 Task: Create a task  Upgrade and migrate company inventory management to a cloud-based solution , assign it to team member softage.4@softage.net in the project AgileQuest and update the status of the task to  On Track  , set the priority of the task to Low
Action: Mouse moved to (73, 54)
Screenshot: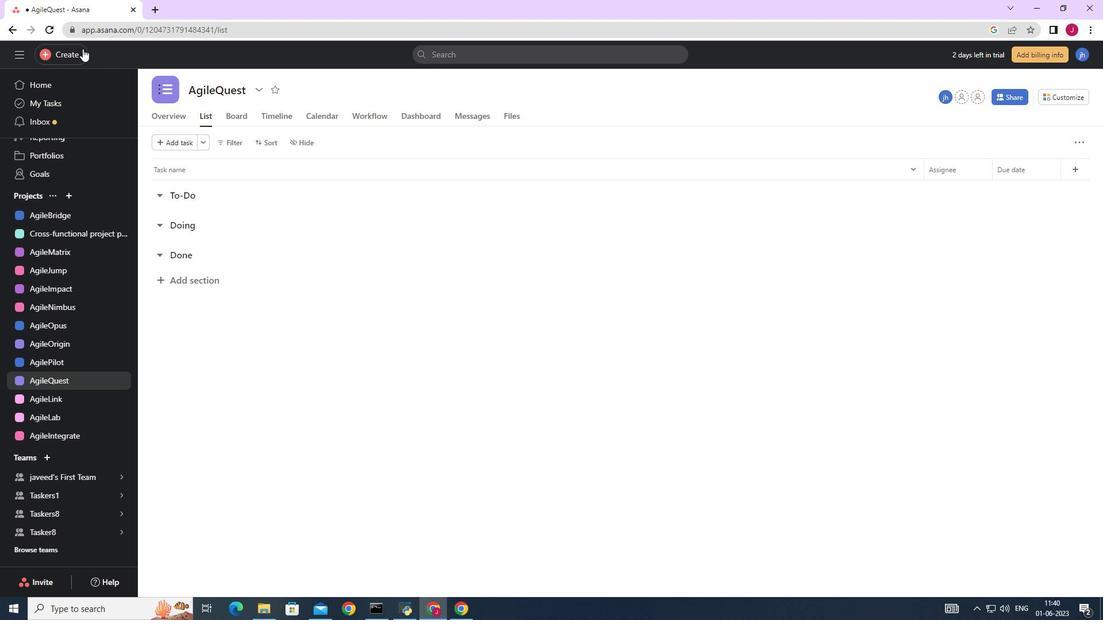 
Action: Mouse pressed left at (73, 54)
Screenshot: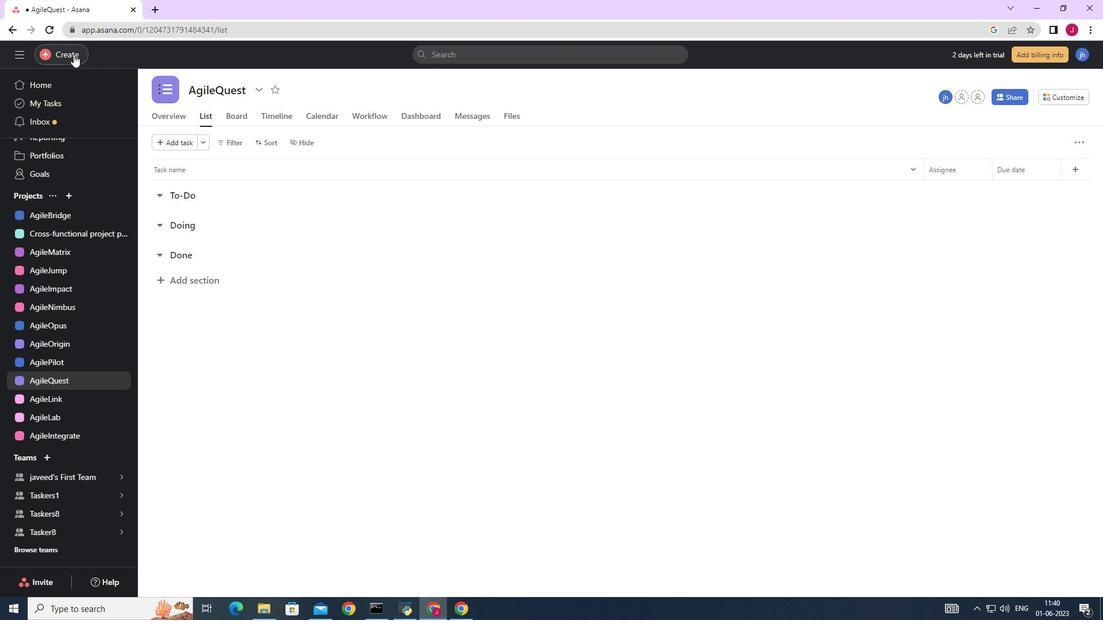 
Action: Mouse moved to (133, 57)
Screenshot: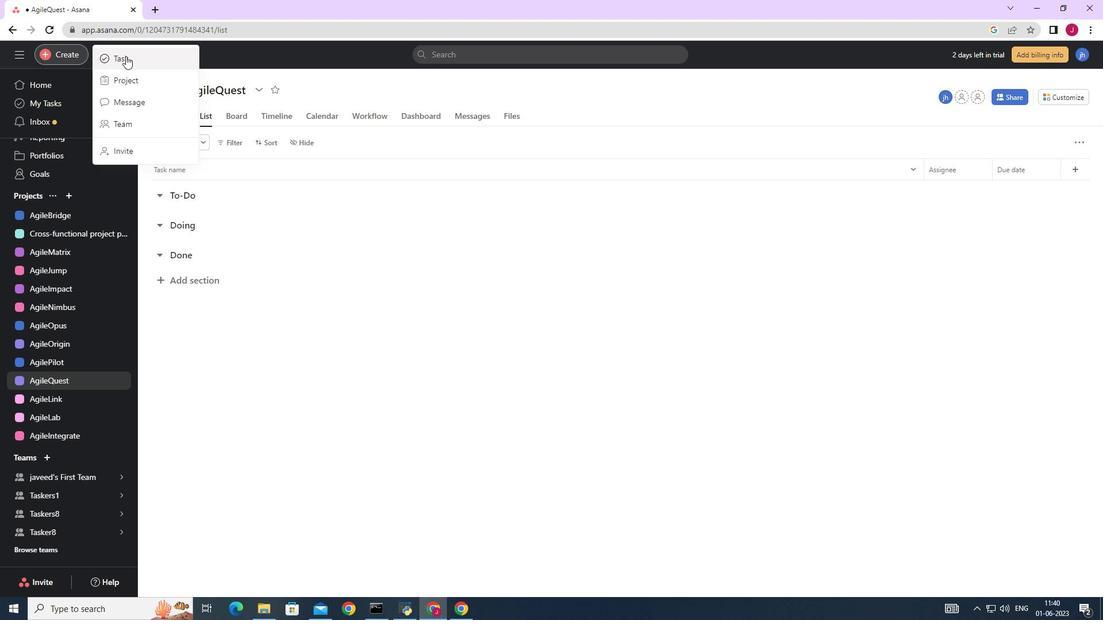 
Action: Mouse pressed left at (133, 57)
Screenshot: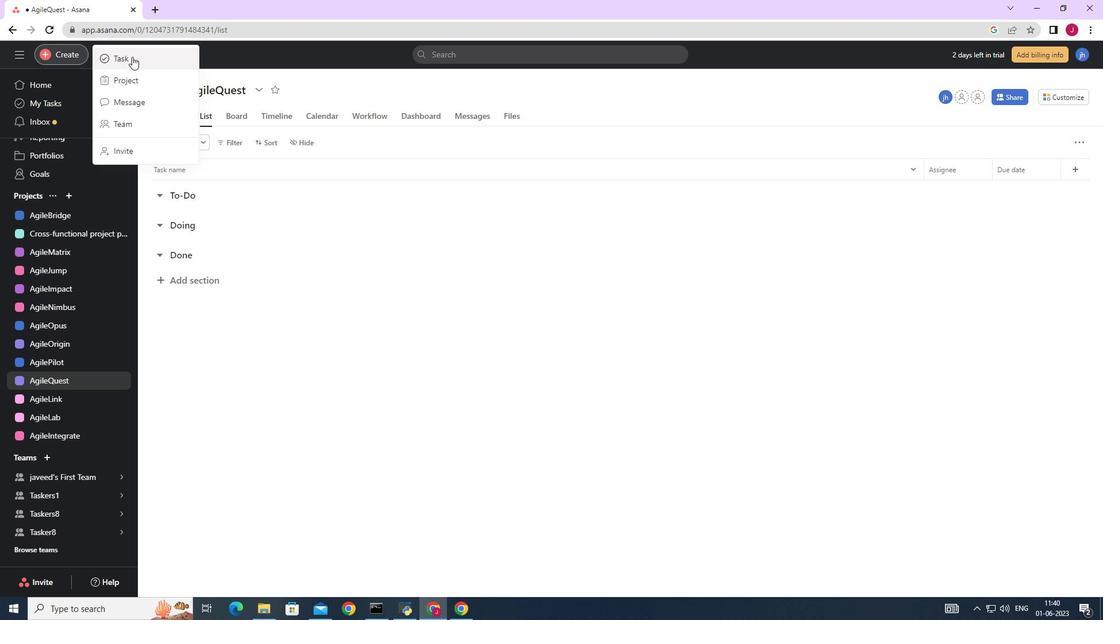
Action: Mouse moved to (897, 382)
Screenshot: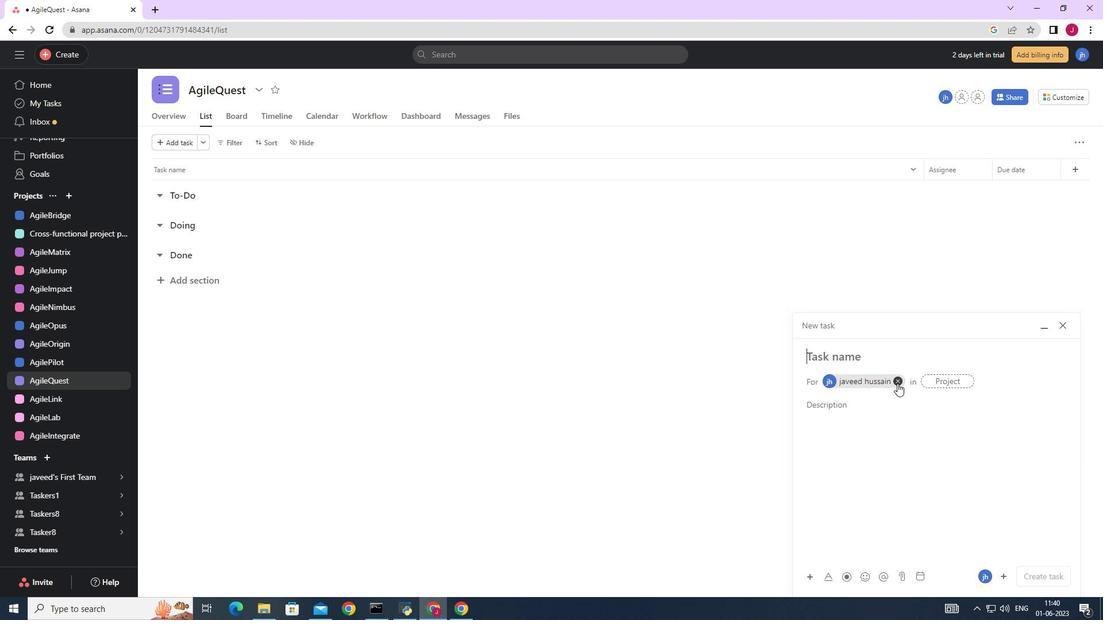
Action: Mouse pressed left at (897, 382)
Screenshot: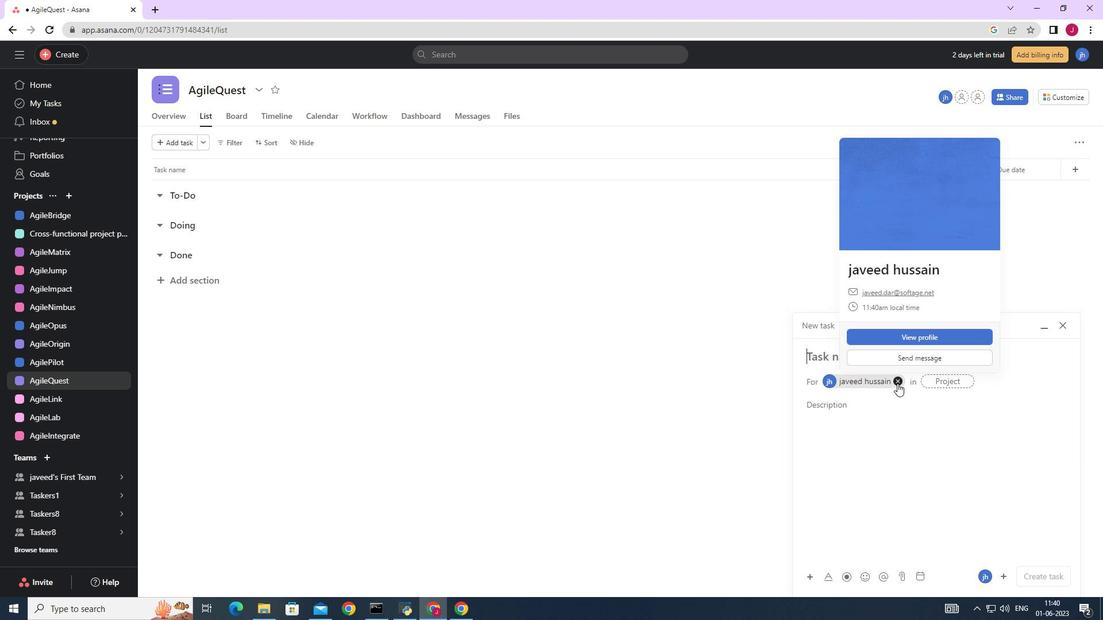 
Action: Mouse moved to (853, 357)
Screenshot: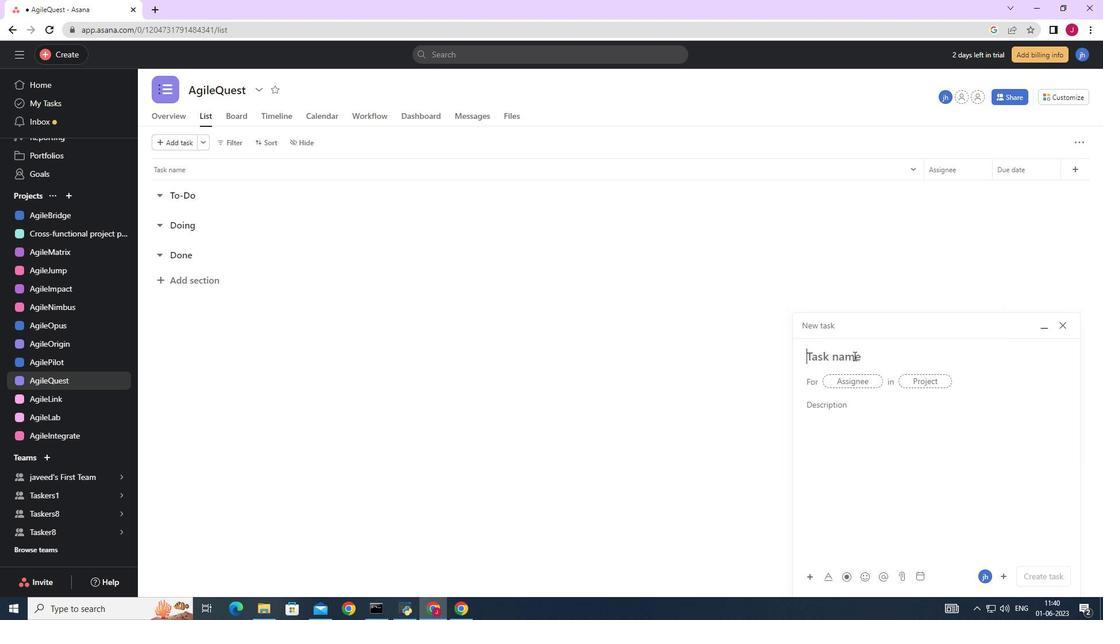
Action: Mouse pressed left at (853, 357)
Screenshot: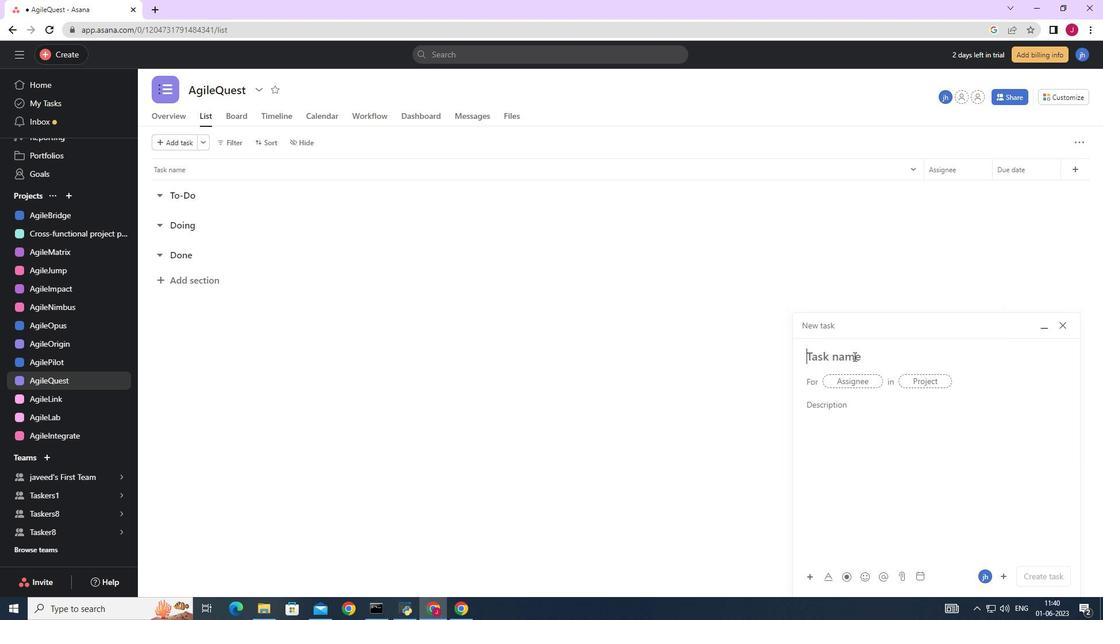 
Action: Key pressed <Key.caps_lock>U<Key.caps_lock>pgrade<Key.space>and<Key.space><Key.caps_lock>M<Key.caps_lock>igrate<Key.space>compam<Key.backspace>ny<Key.space>inventoey<Key.backspace><Key.backspace>ry<Key.space>management<Key.space>to<Key.space>a<Key.space>cloud-based<Key.space>solution
Screenshot: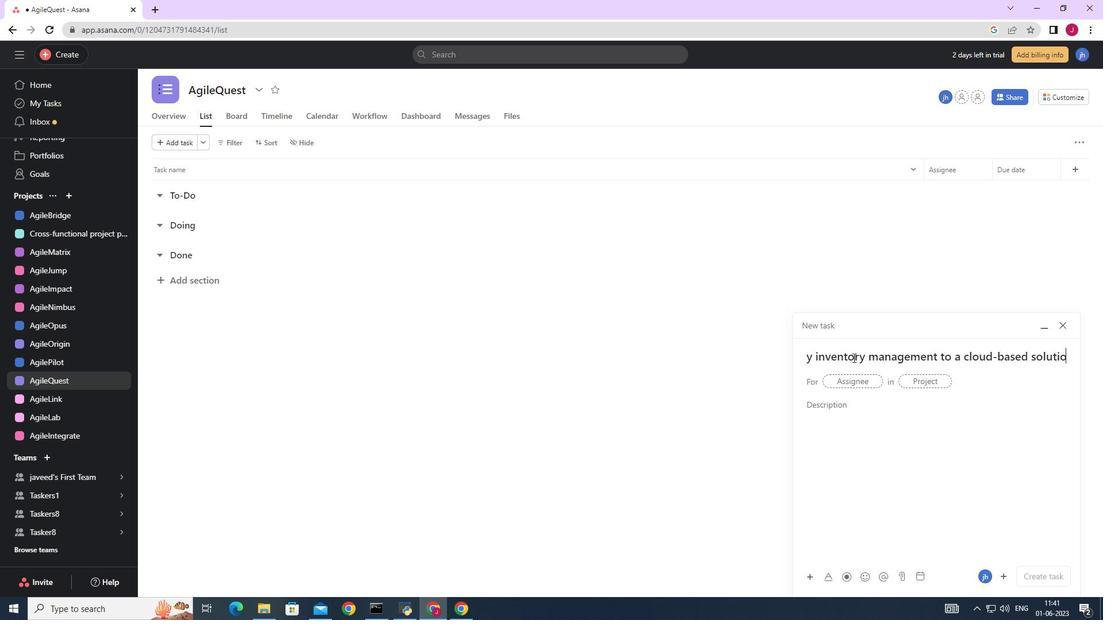 
Action: Mouse moved to (862, 382)
Screenshot: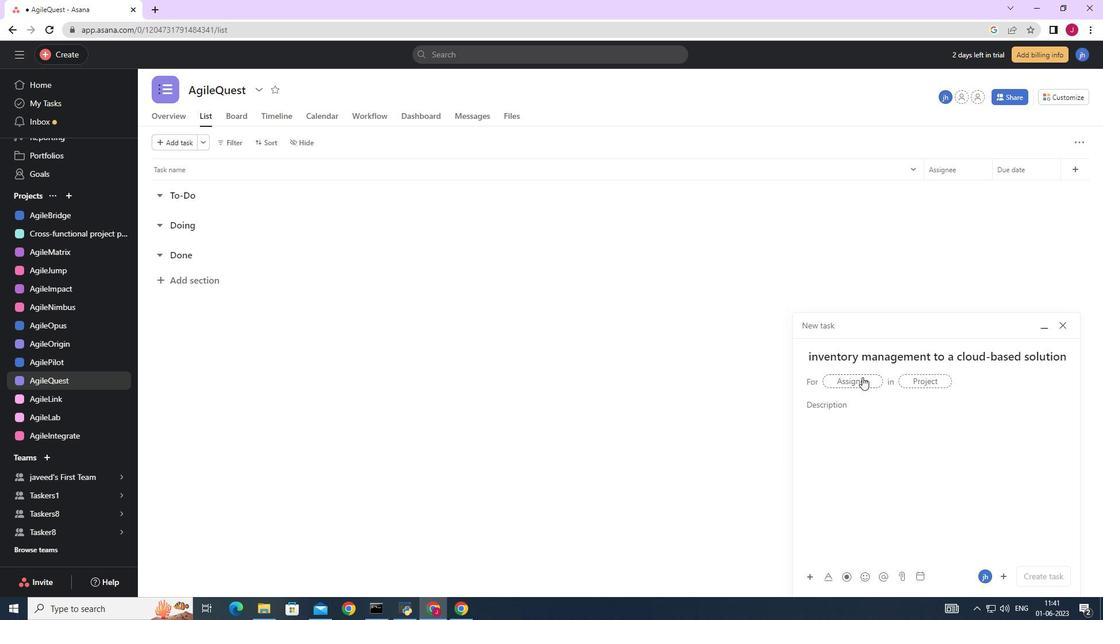 
Action: Mouse pressed left at (862, 382)
Screenshot: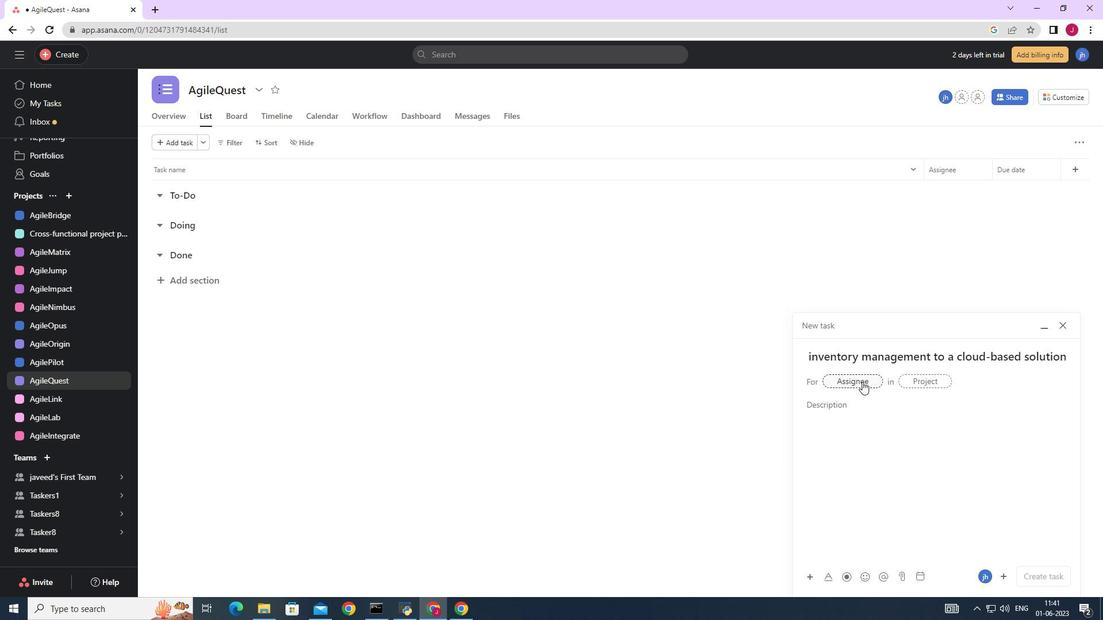 
Action: Key pressed softage.4
Screenshot: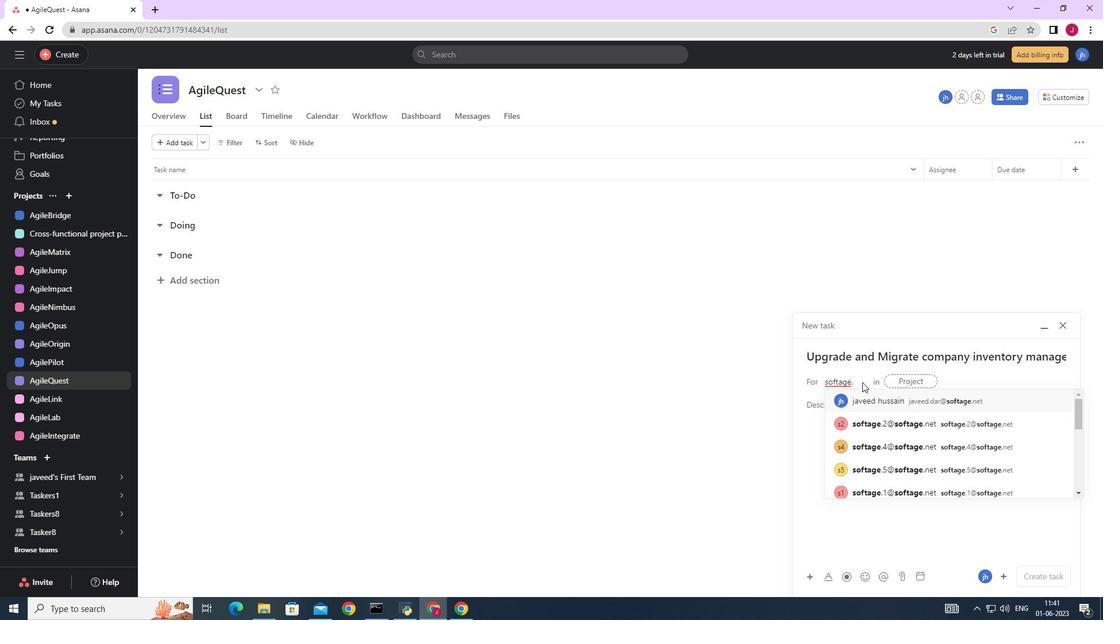 
Action: Mouse moved to (882, 400)
Screenshot: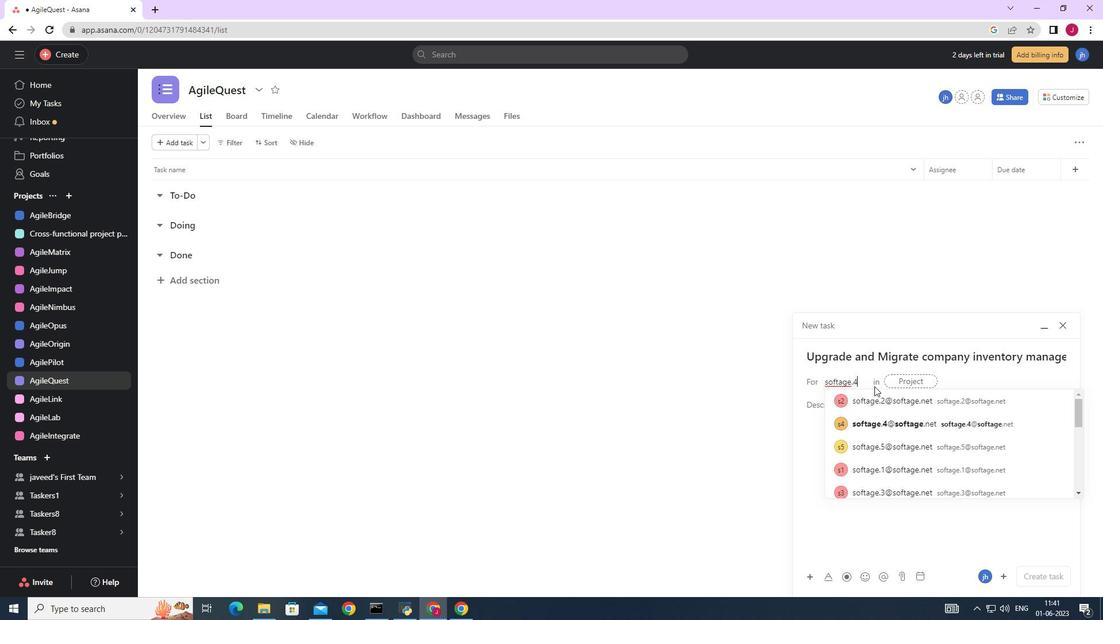 
Action: Mouse pressed left at (882, 400)
Screenshot: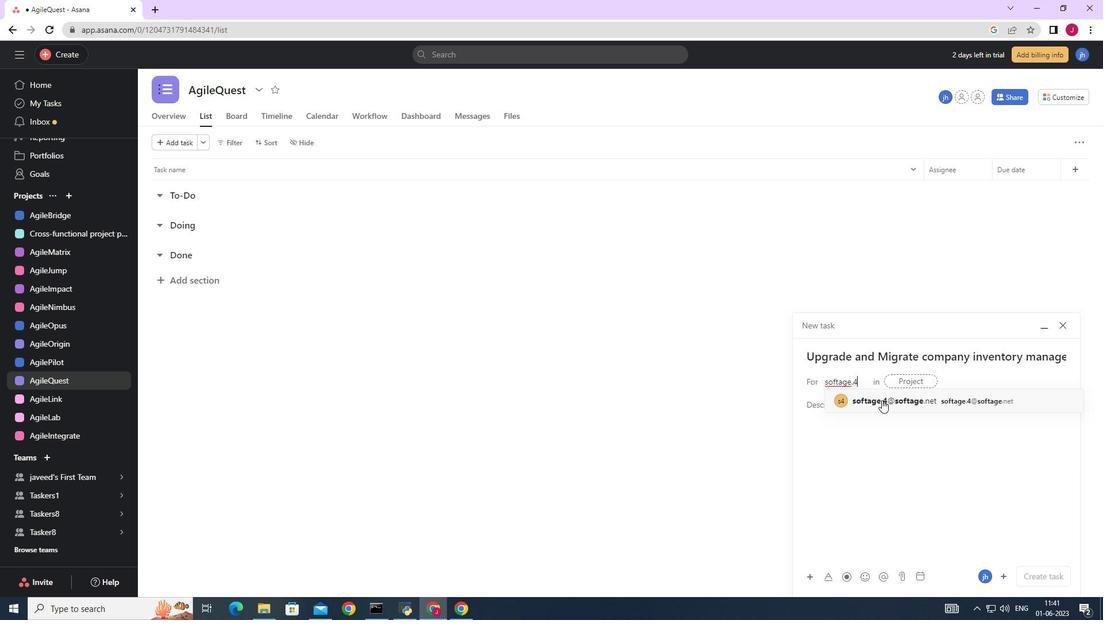 
Action: Mouse moved to (722, 401)
Screenshot: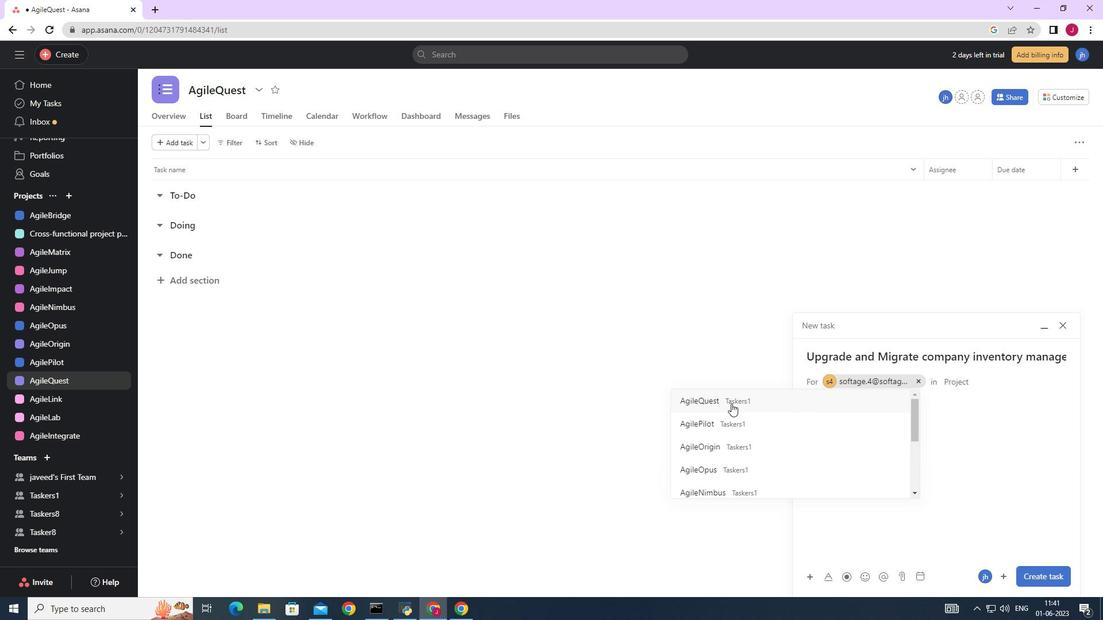 
Action: Mouse pressed left at (722, 401)
Screenshot: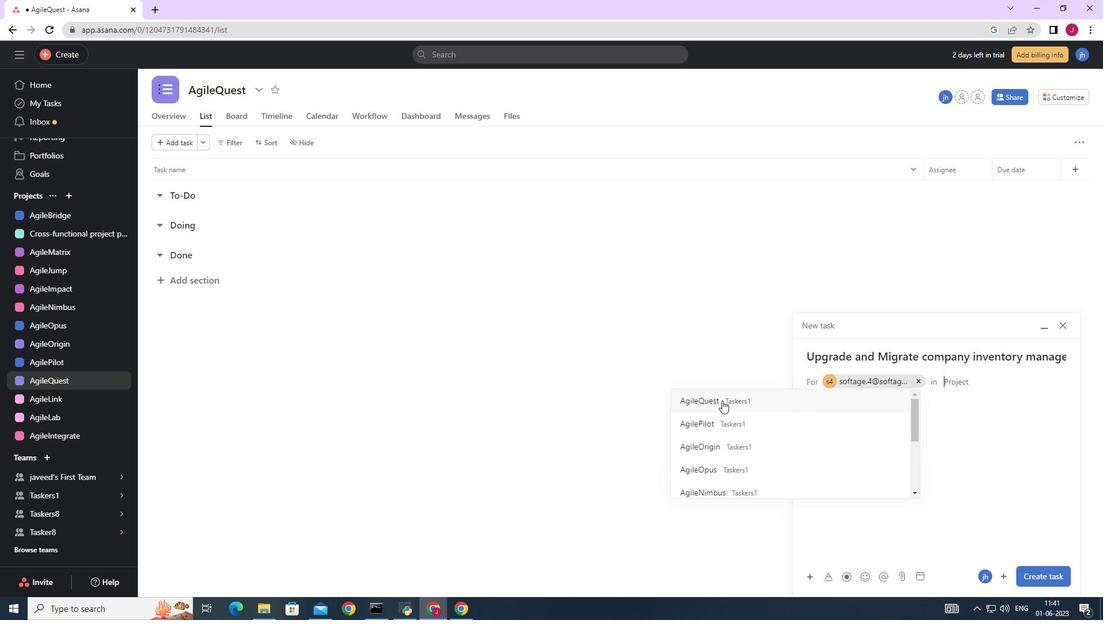 
Action: Mouse moved to (1077, 164)
Screenshot: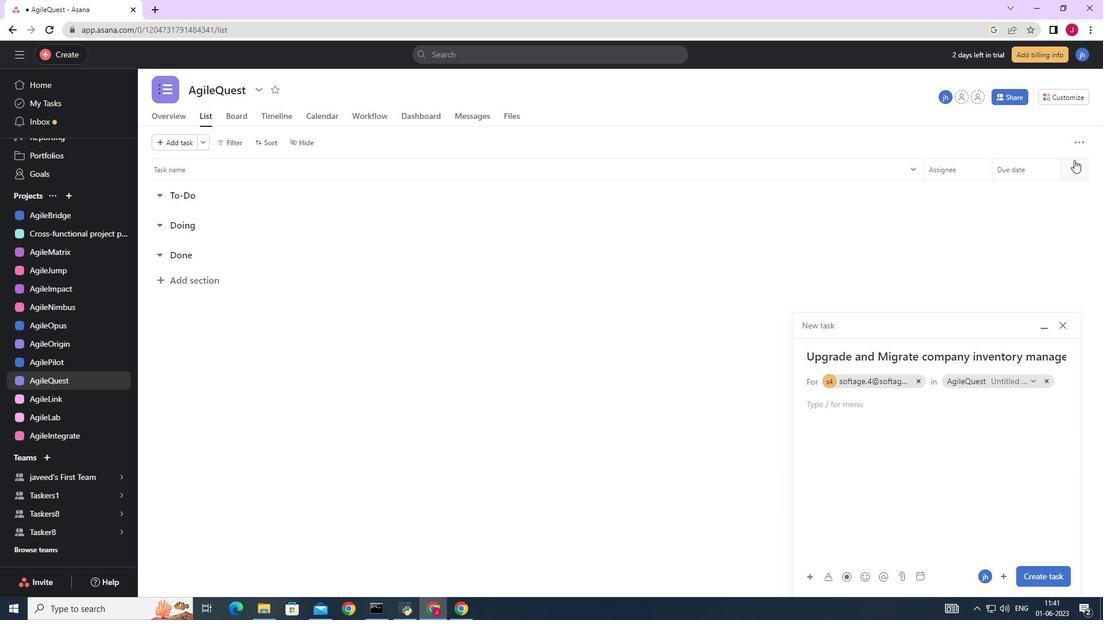 
Action: Mouse pressed left at (1077, 164)
Screenshot: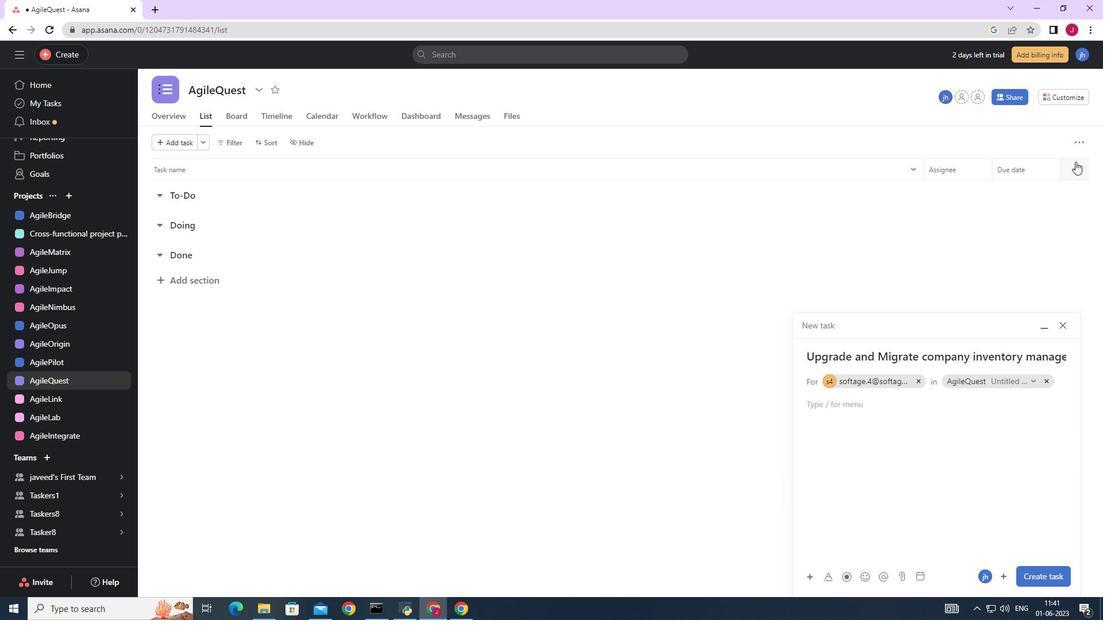 
Action: Mouse moved to (1016, 213)
Screenshot: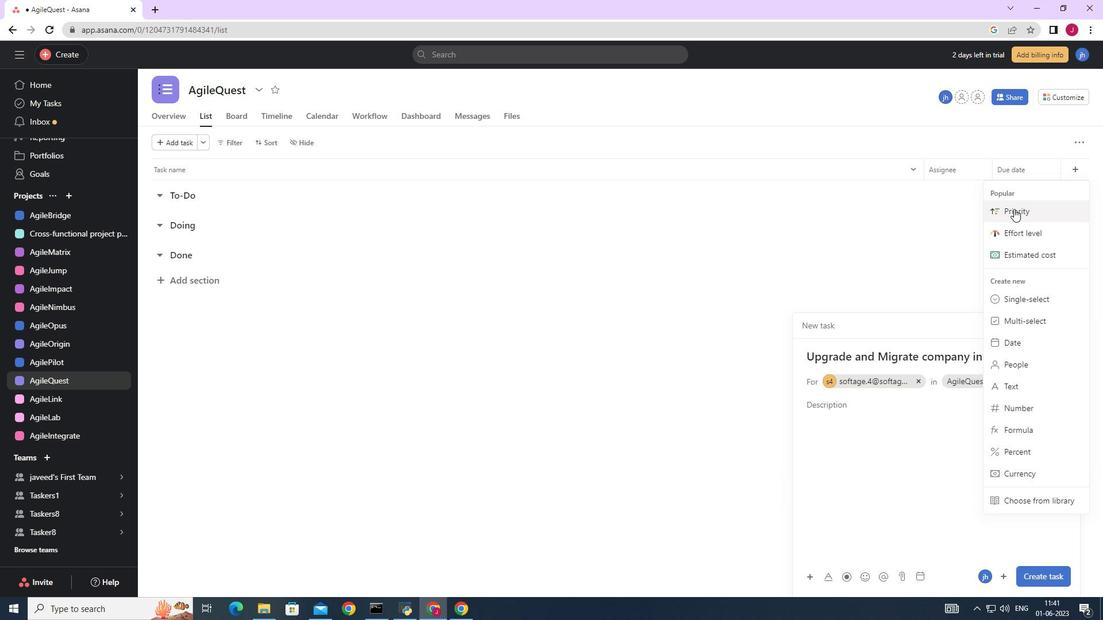 
Action: Mouse pressed left at (1016, 213)
Screenshot: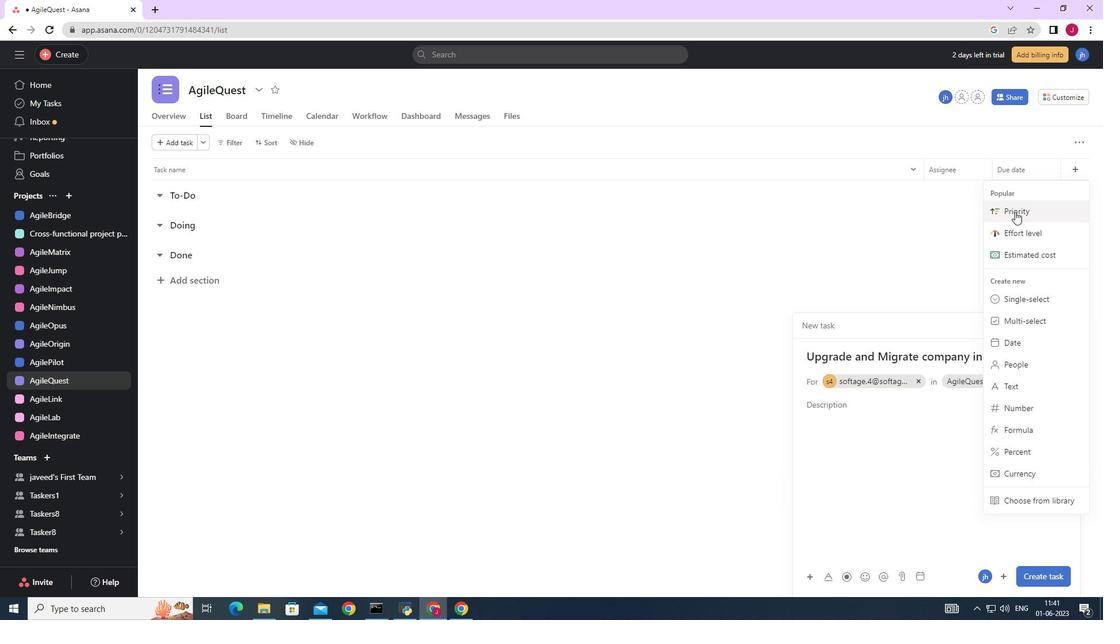 
Action: Mouse moved to (666, 383)
Screenshot: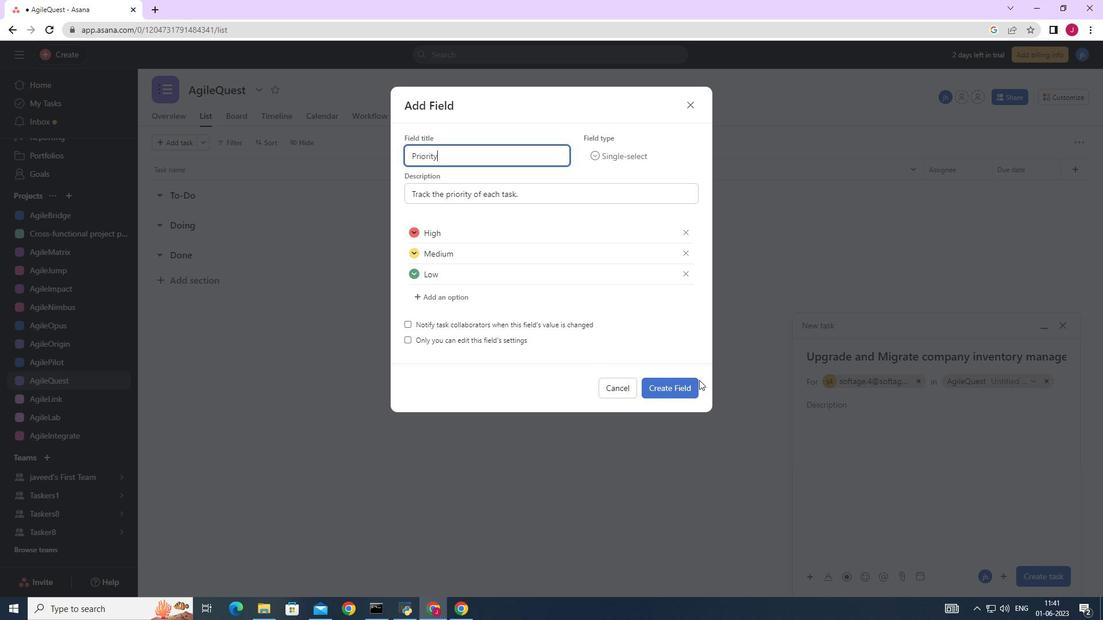 
Action: Mouse pressed left at (666, 383)
Screenshot: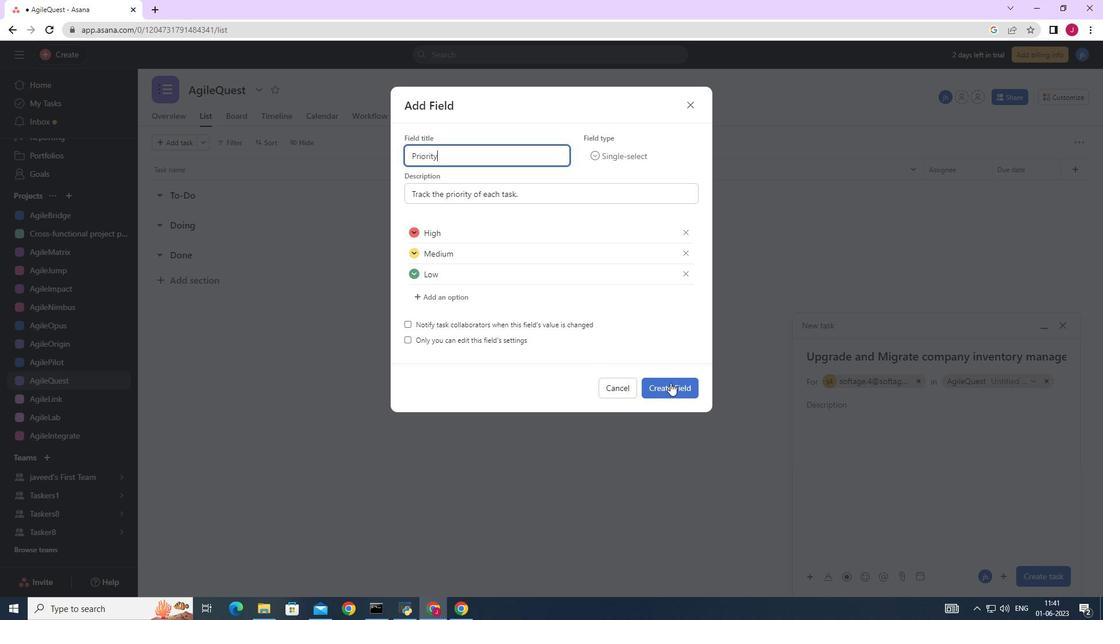 
Action: Mouse moved to (1069, 174)
Screenshot: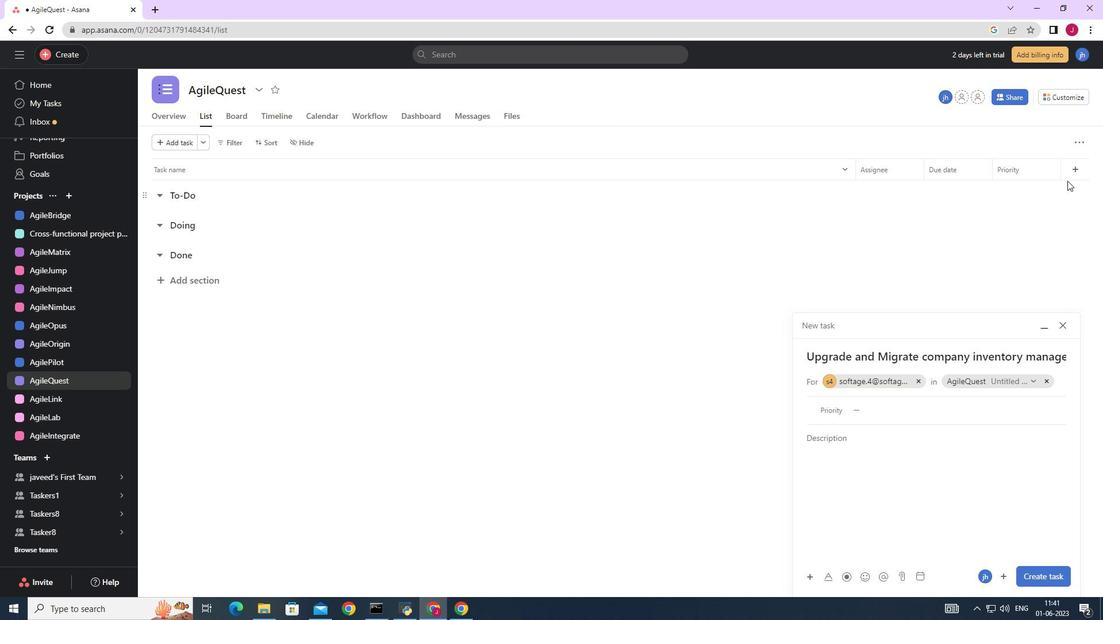
Action: Mouse pressed left at (1069, 174)
Screenshot: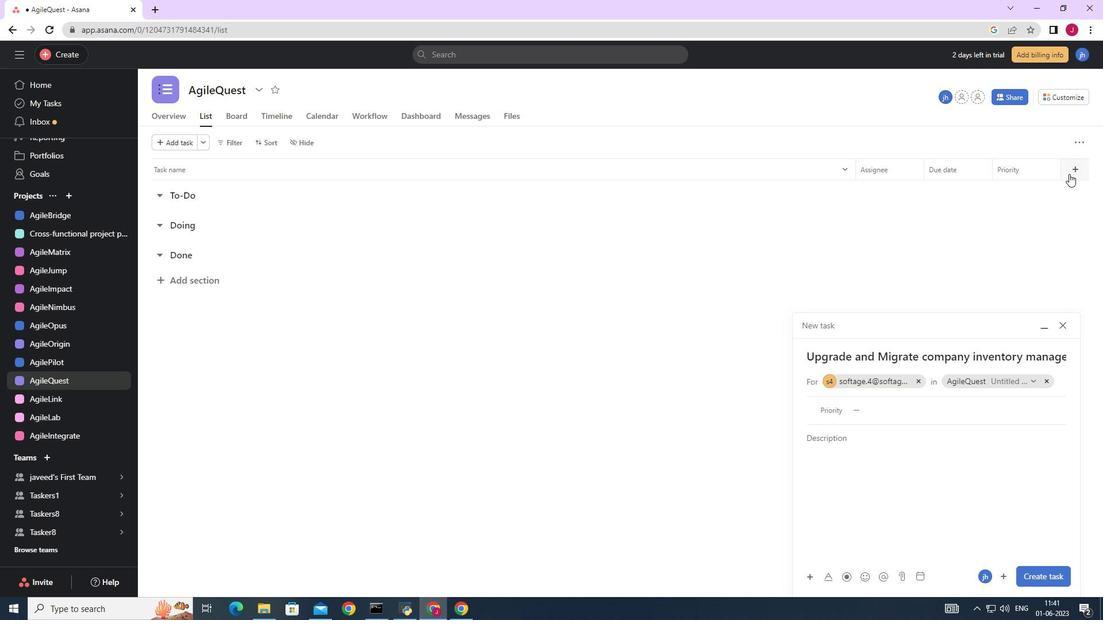 
Action: Mouse moved to (1016, 294)
Screenshot: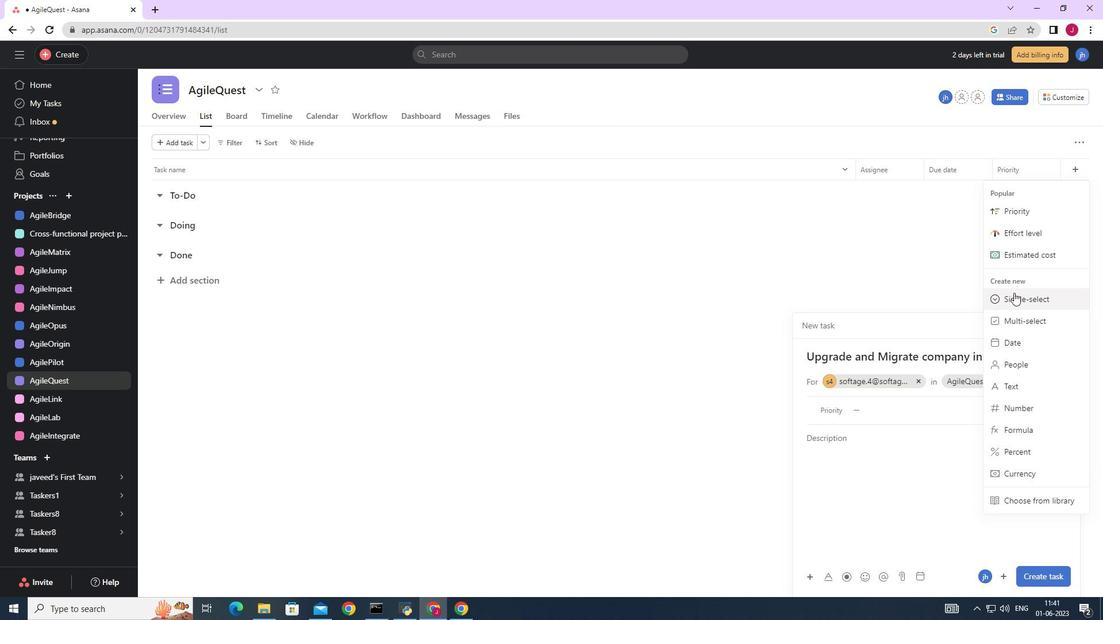 
Action: Mouse pressed left at (1016, 294)
Screenshot: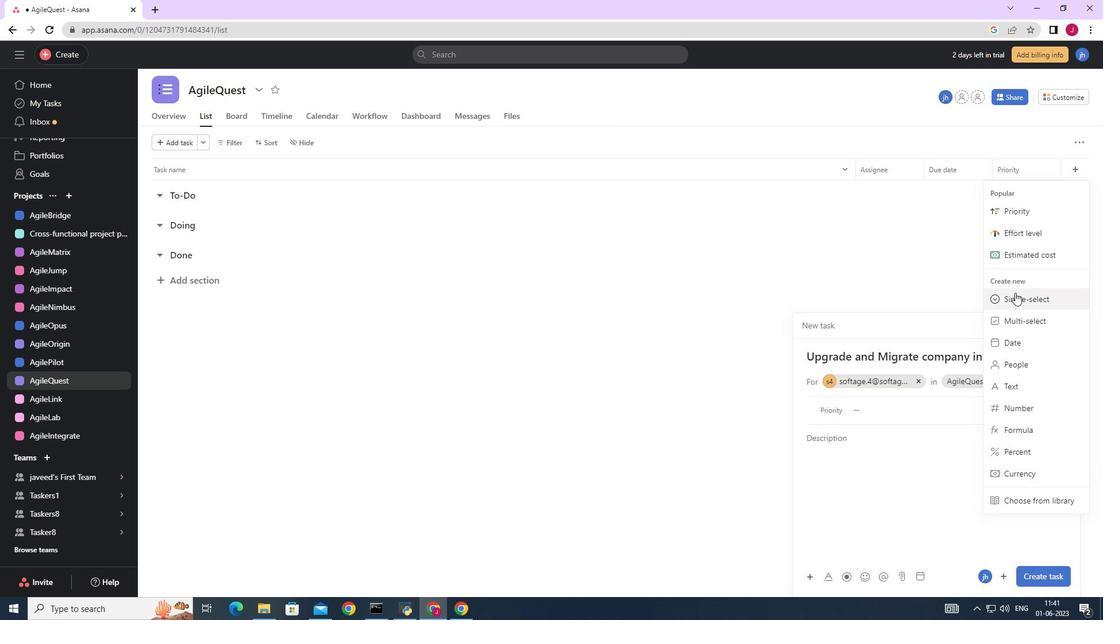 
Action: Mouse moved to (476, 178)
Screenshot: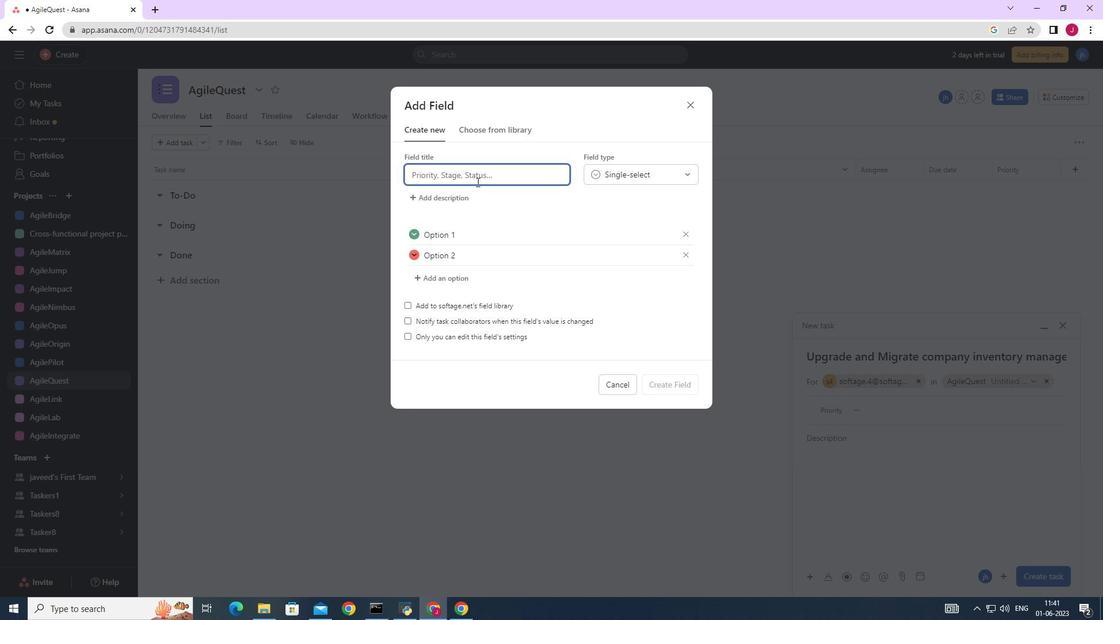 
Action: Key pressed status
Screenshot: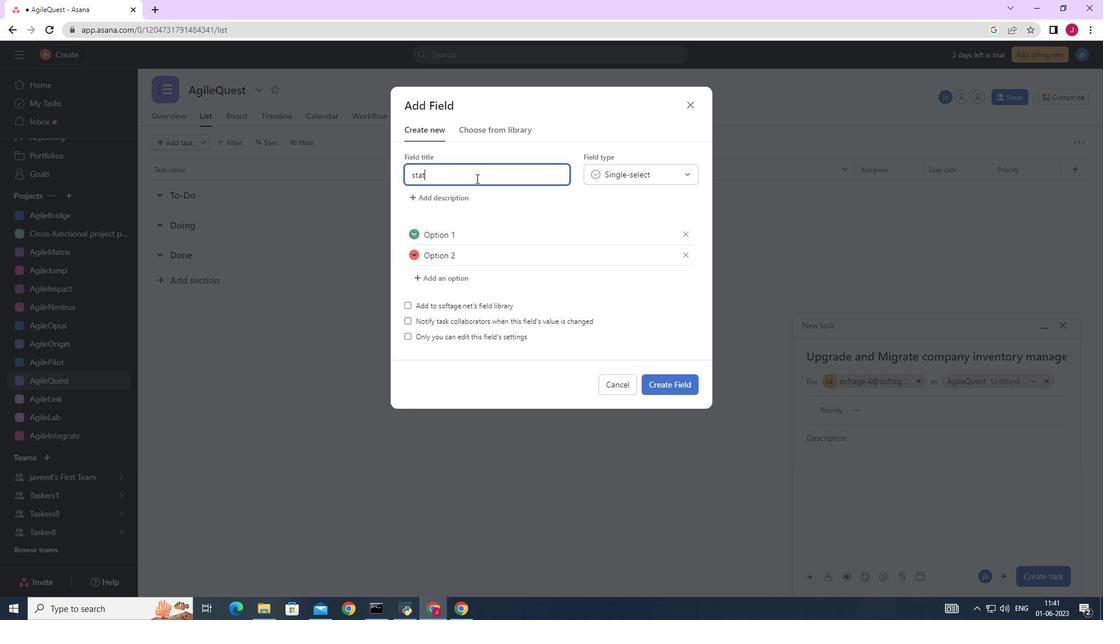 
Action: Mouse moved to (465, 240)
Screenshot: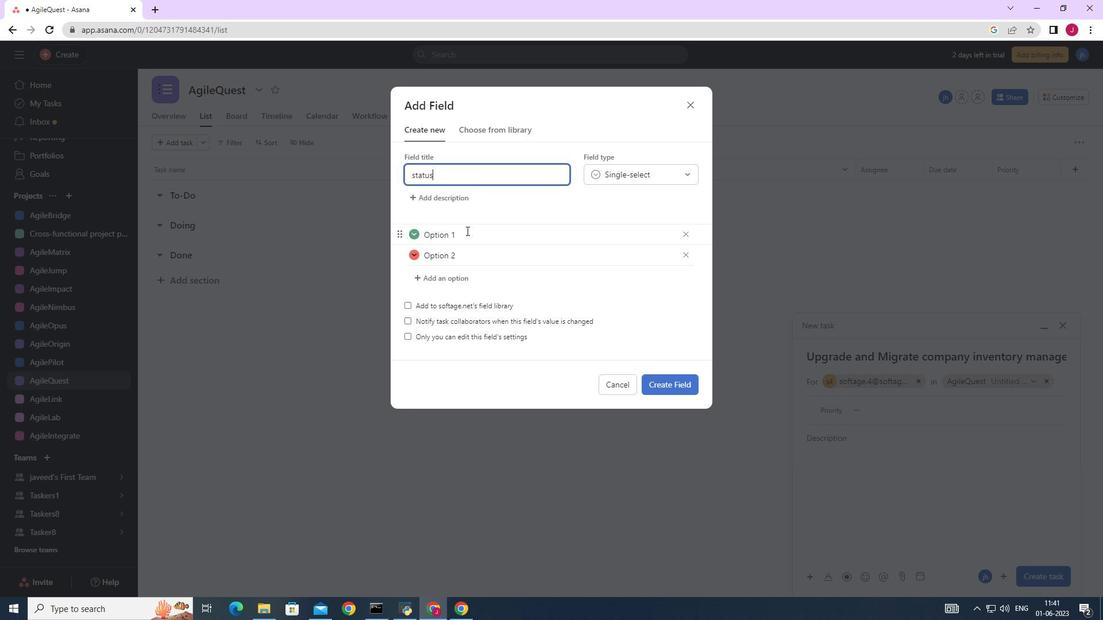 
Action: Mouse pressed left at (465, 240)
Screenshot: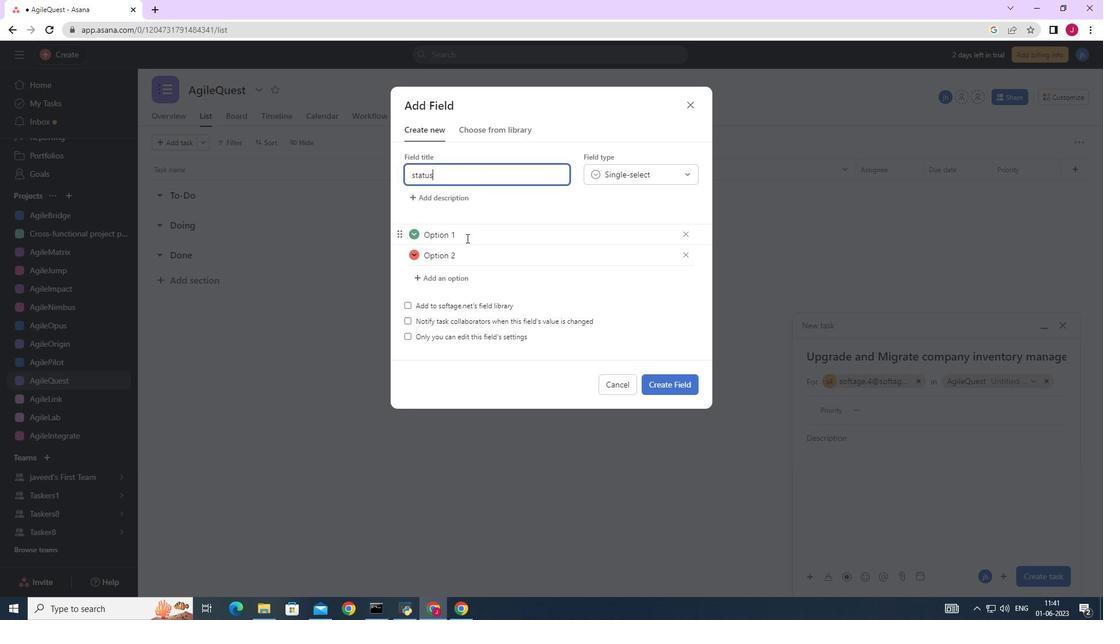
Action: Key pressed <Key.backspace><Key.backspace><Key.backspace><Key.backspace><Key.backspace><Key.backspace><Key.backspace>ff<Key.space><Key.backspace><Key.backspace><Key.backspace>n<Key.space>track
Screenshot: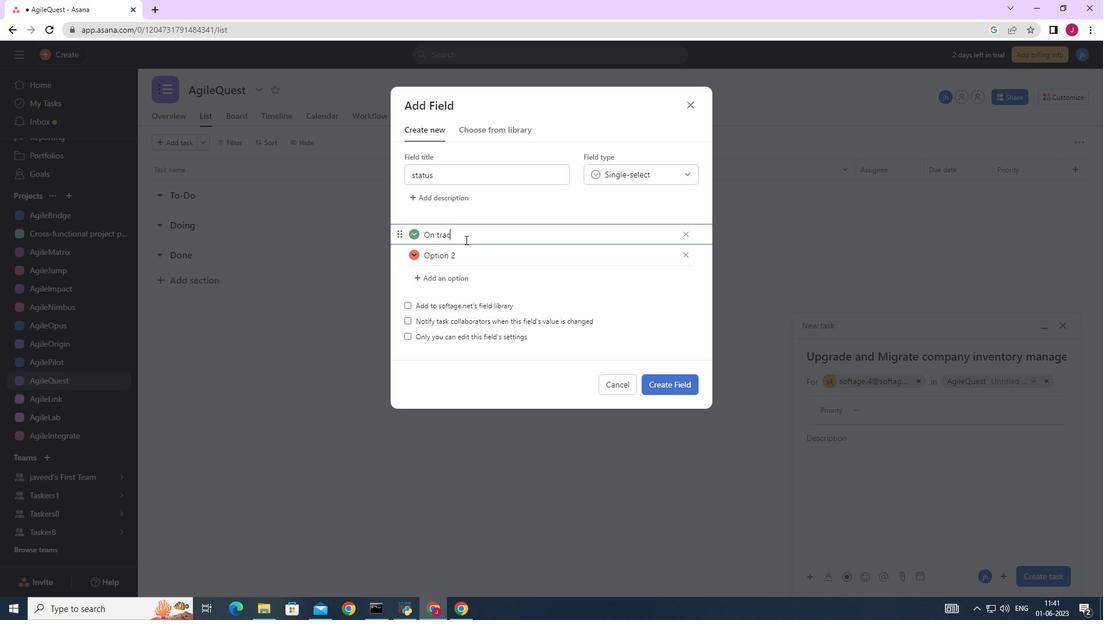 
Action: Mouse moved to (468, 253)
Screenshot: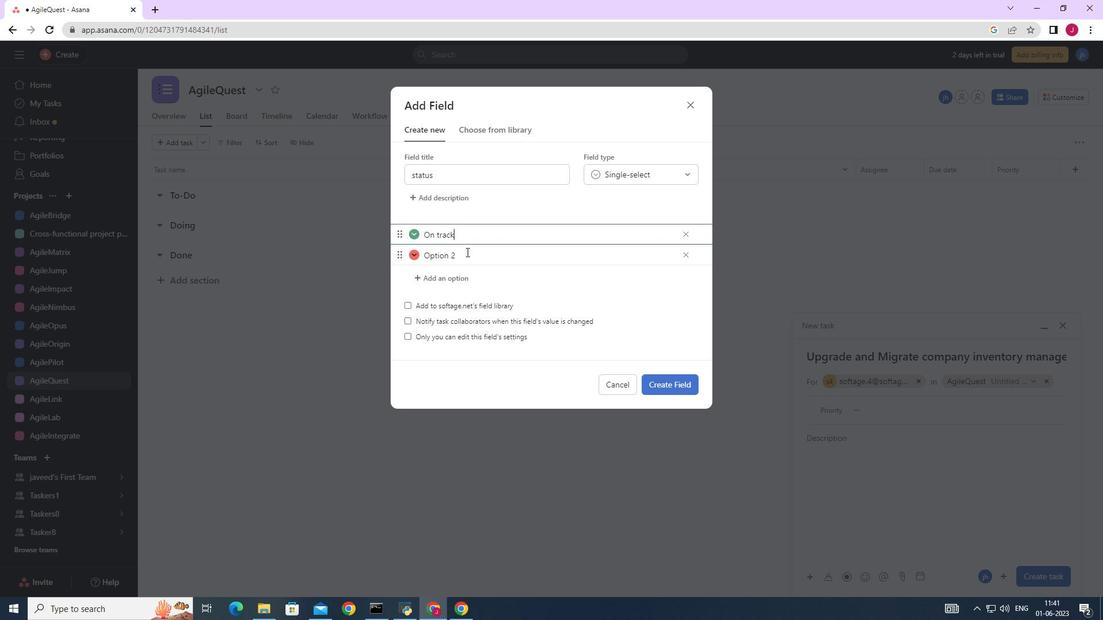 
Action: Mouse pressed left at (468, 253)
Screenshot: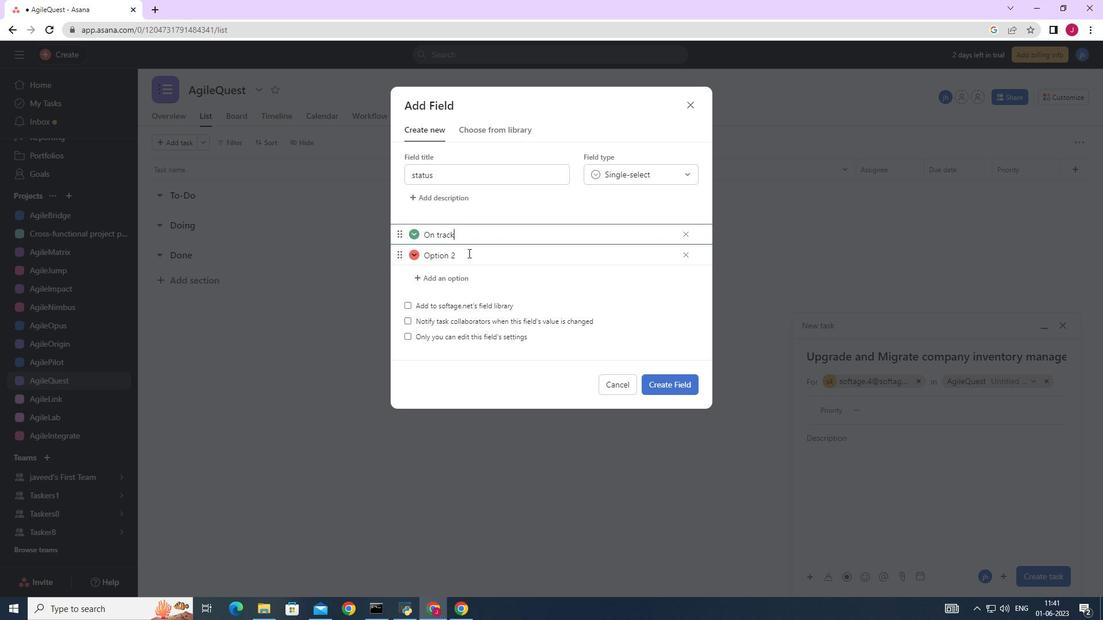 
Action: Mouse moved to (468, 253)
Screenshot: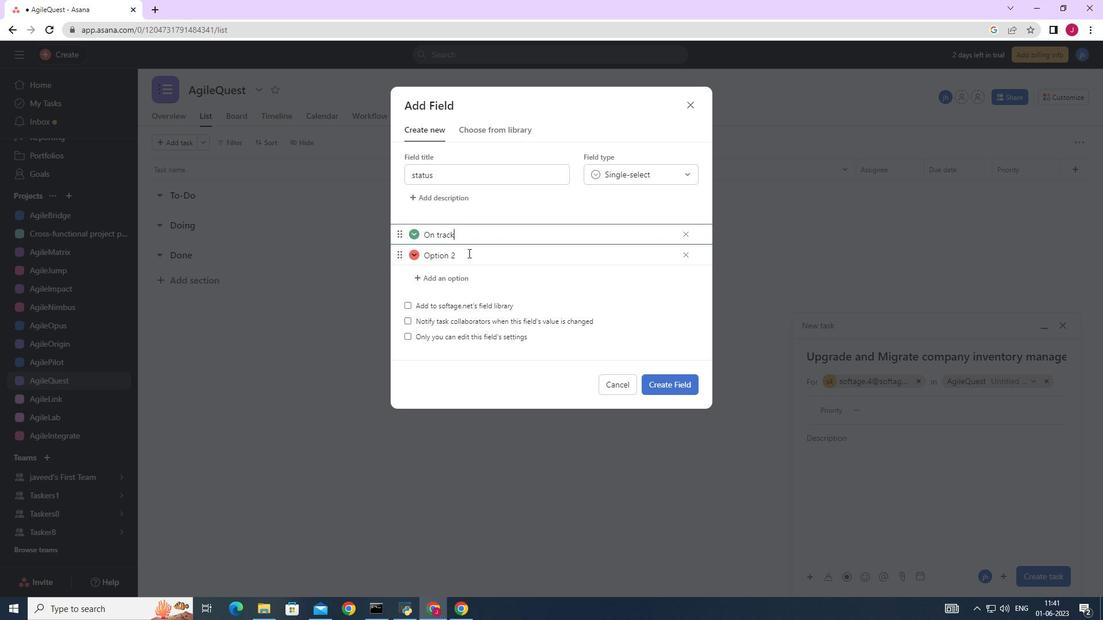
Action: Key pressed <Key.backspace><Key.backspace><Key.backspace><Key.backspace><Key.backspace><Key.backspace><Key.backspace>ff<Key.space>track
Screenshot: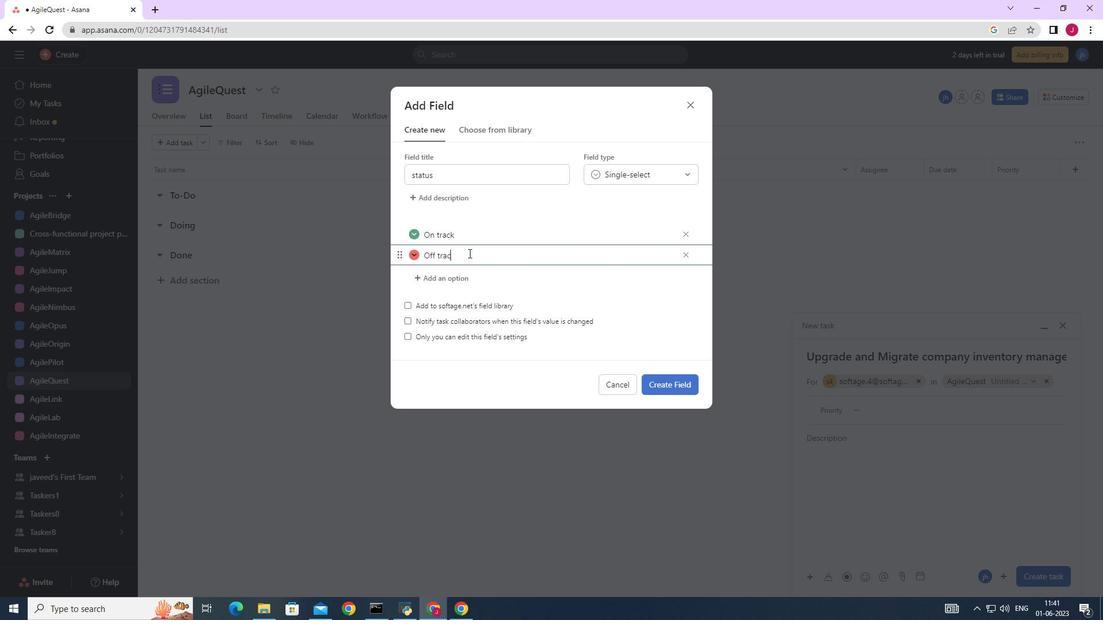 
Action: Mouse moved to (459, 276)
Screenshot: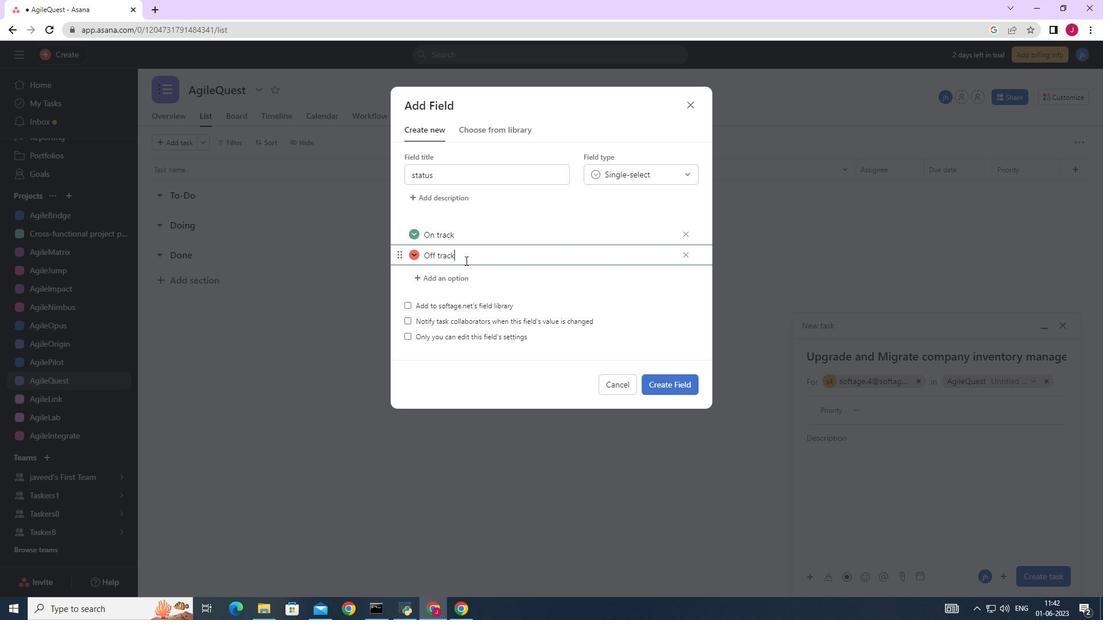 
Action: Mouse pressed left at (459, 276)
Screenshot: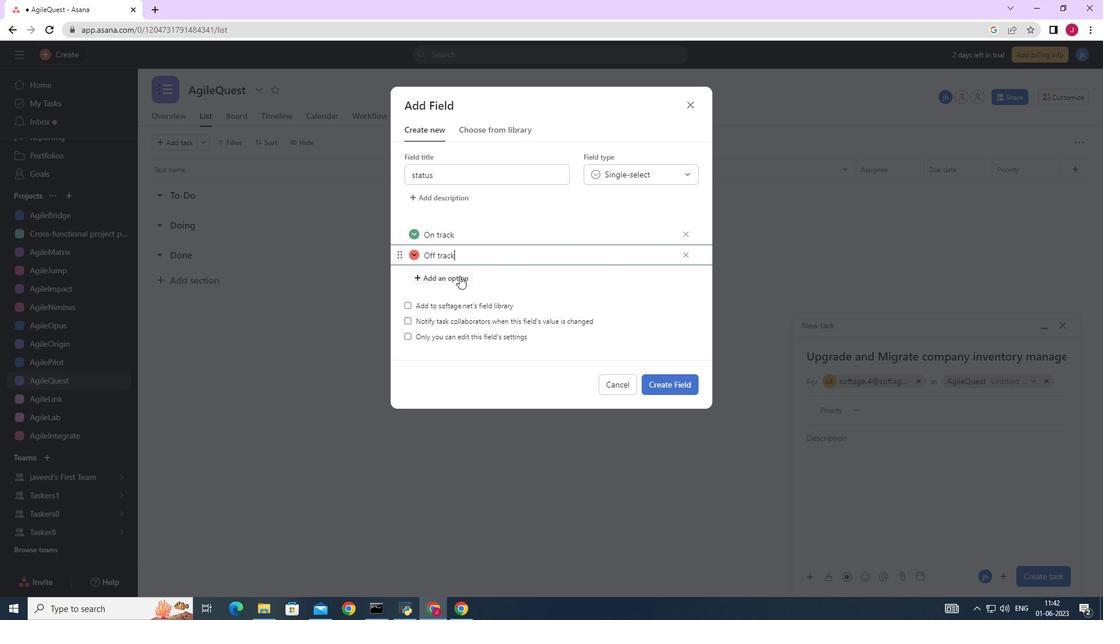 
Action: Key pressed <Key.caps_lock>A<Key.caps_lock>t<Key.space>risk
Screenshot: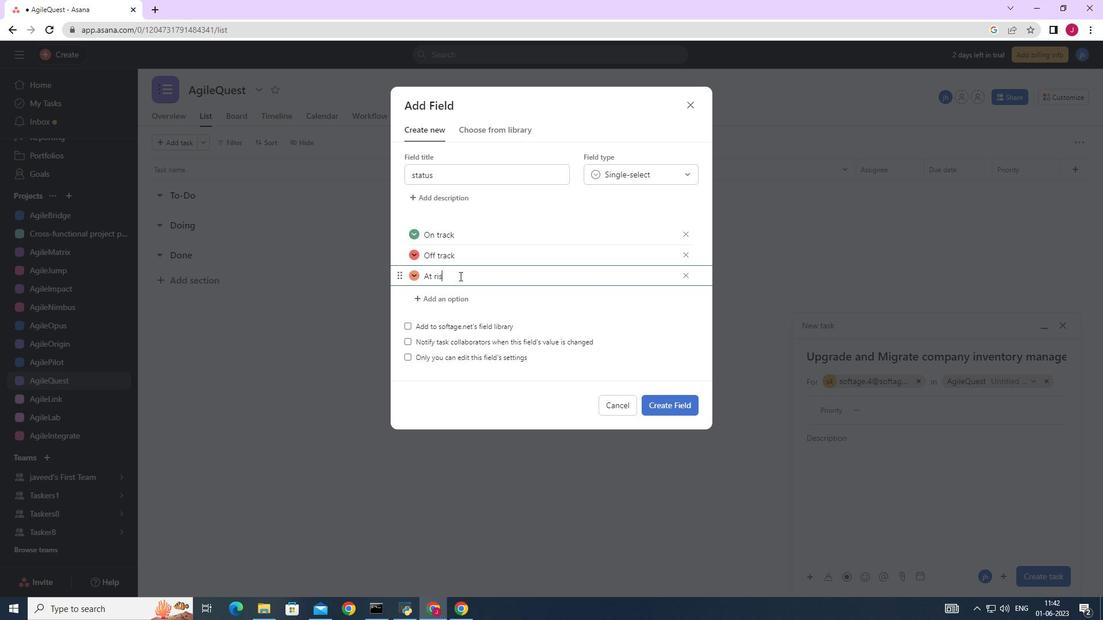 
Action: Mouse moved to (444, 298)
Screenshot: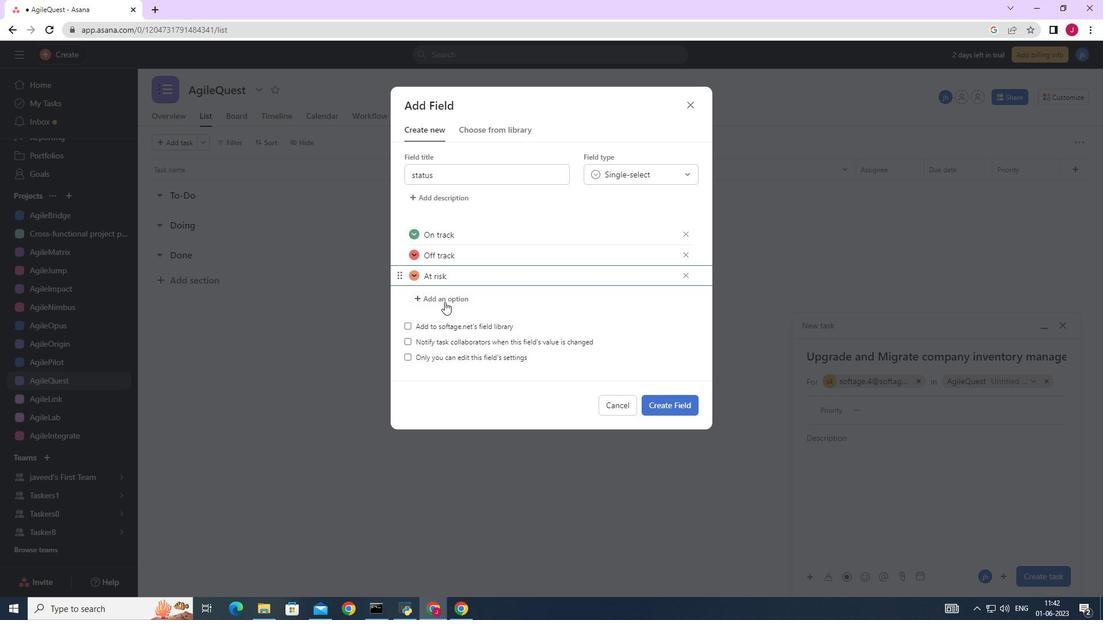
Action: Mouse pressed left at (444, 298)
Screenshot: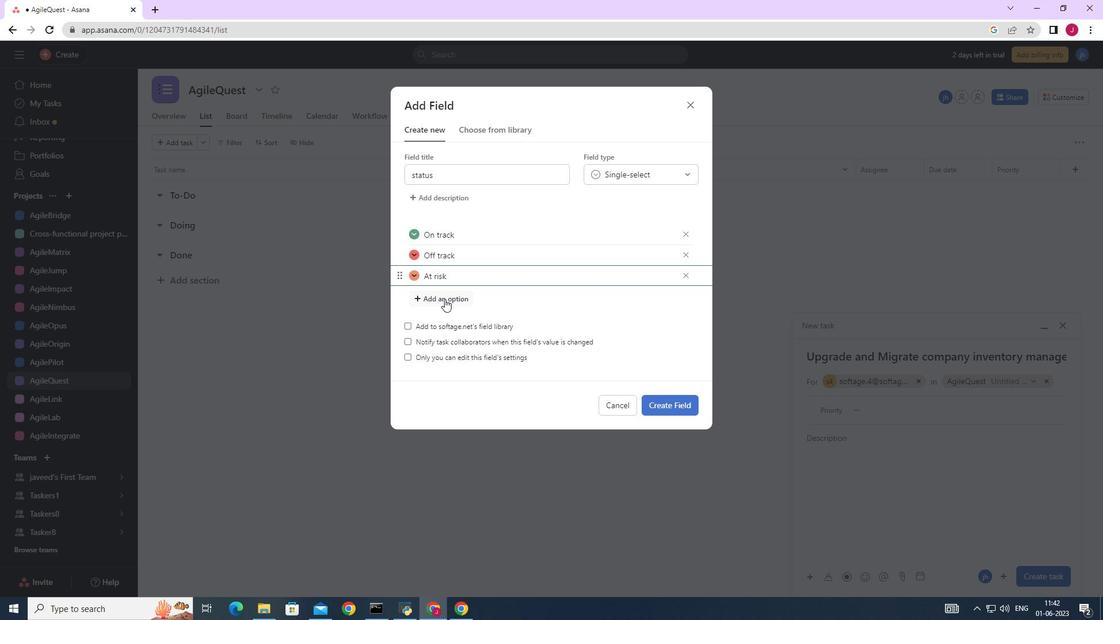 
Action: Key pressed <Key.caps_lock>C<Key.caps_lock>omplete
Screenshot: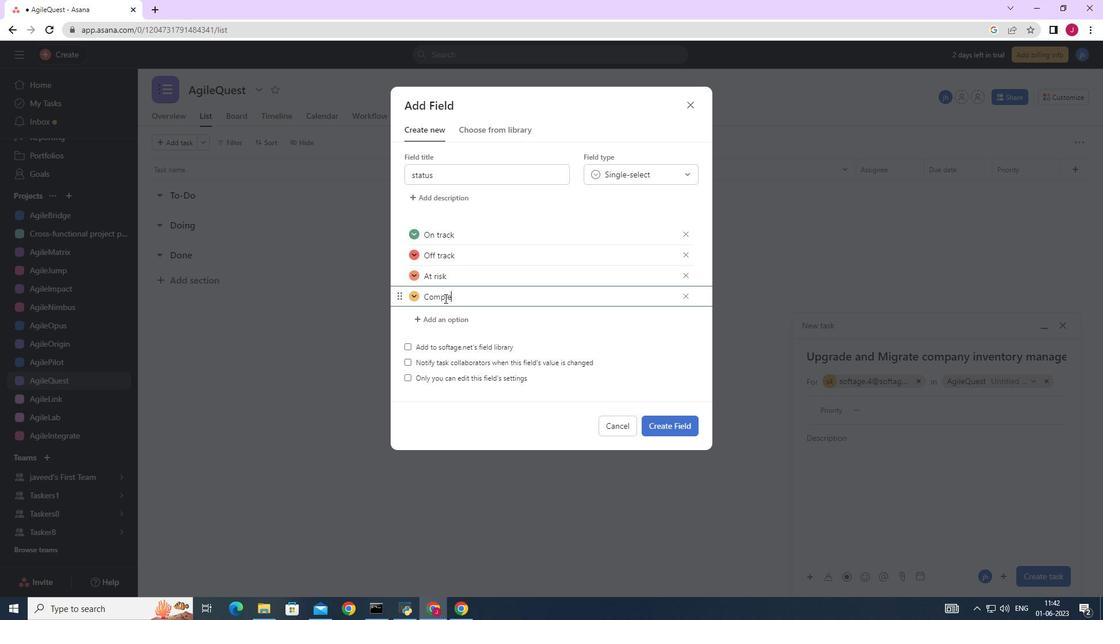 
Action: Mouse moved to (689, 424)
Screenshot: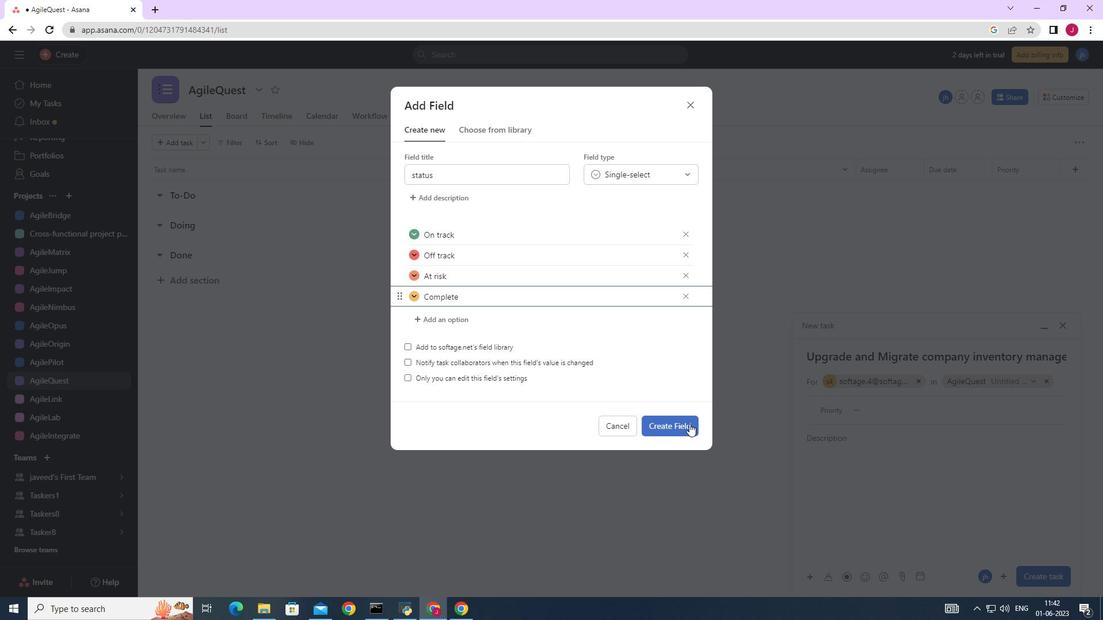 
Action: Mouse pressed left at (689, 424)
Screenshot: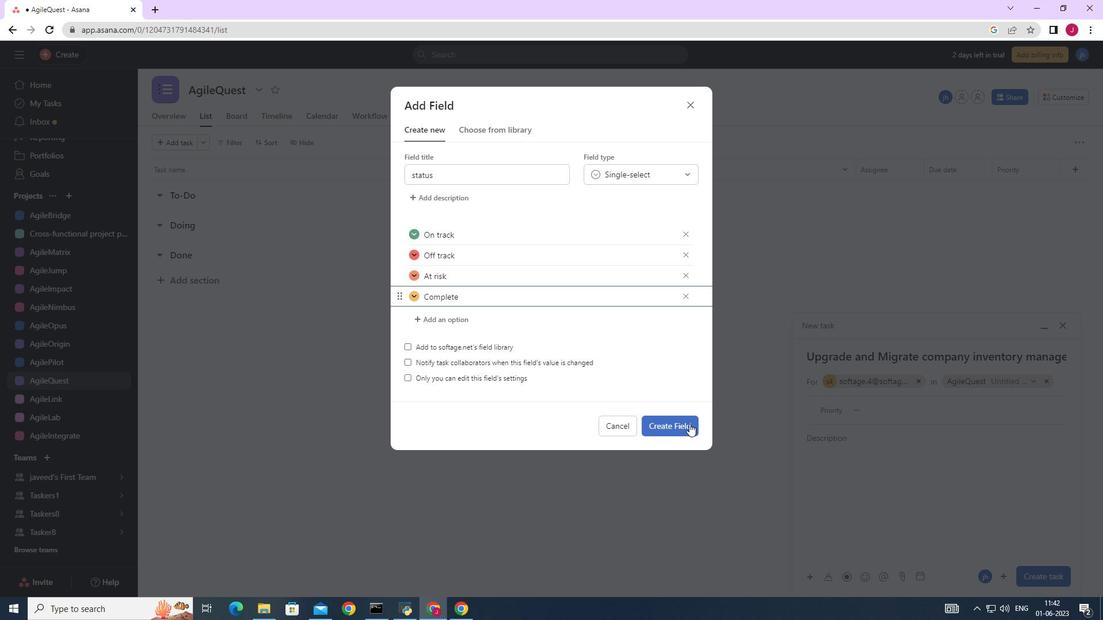 
Action: Mouse moved to (860, 413)
Screenshot: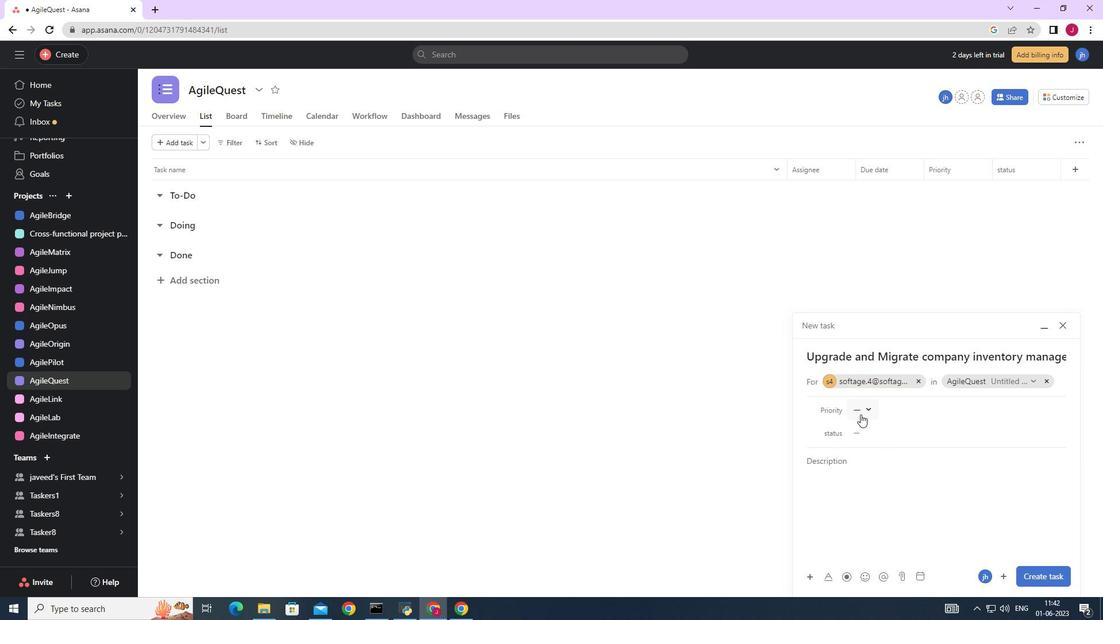
Action: Mouse pressed left at (860, 413)
Screenshot: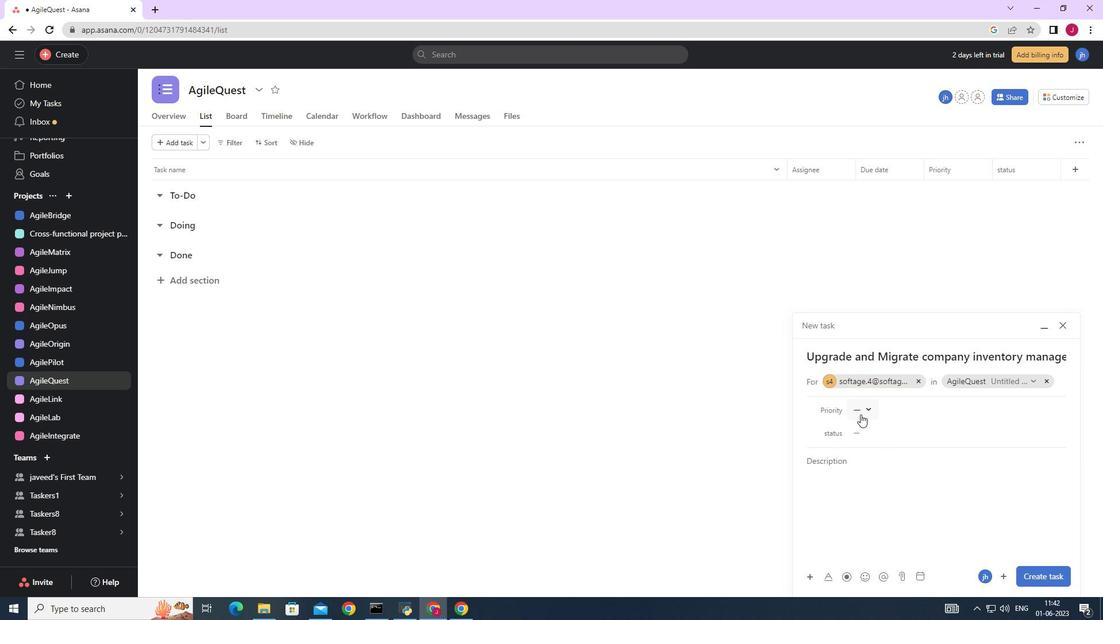 
Action: Mouse moved to (879, 489)
Screenshot: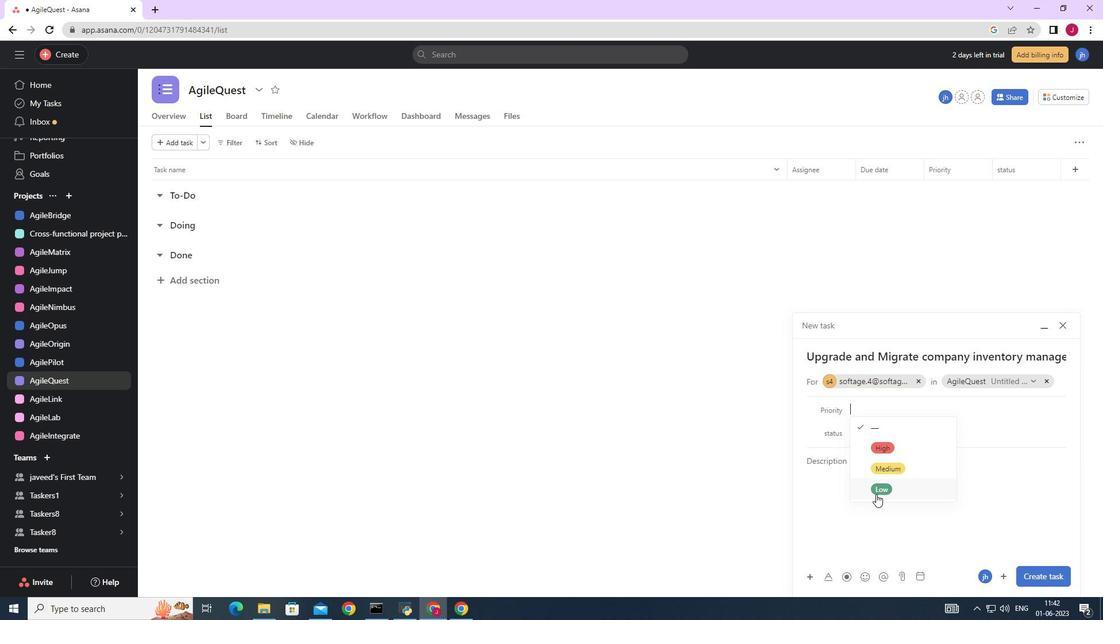 
Action: Mouse pressed left at (879, 489)
Screenshot: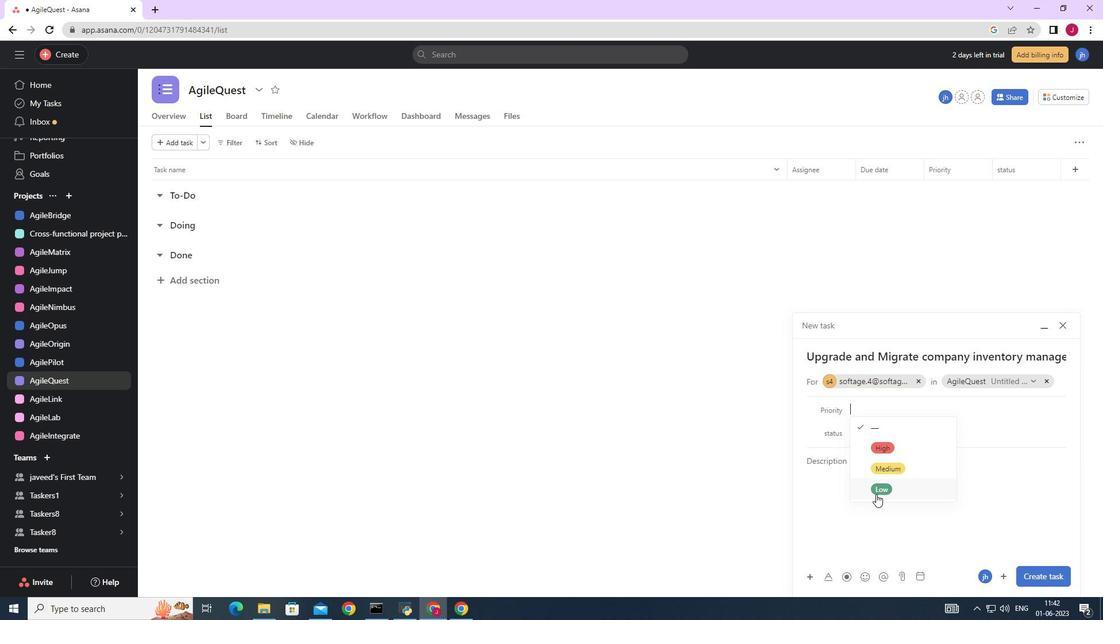 
Action: Mouse moved to (863, 429)
Screenshot: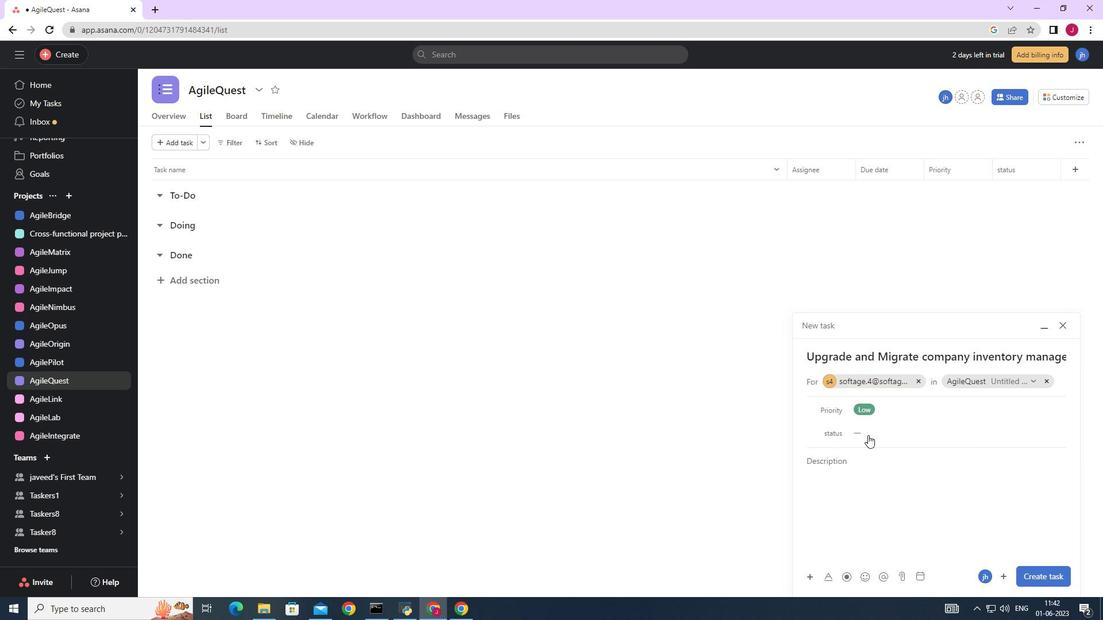 
Action: Mouse pressed left at (863, 429)
Screenshot: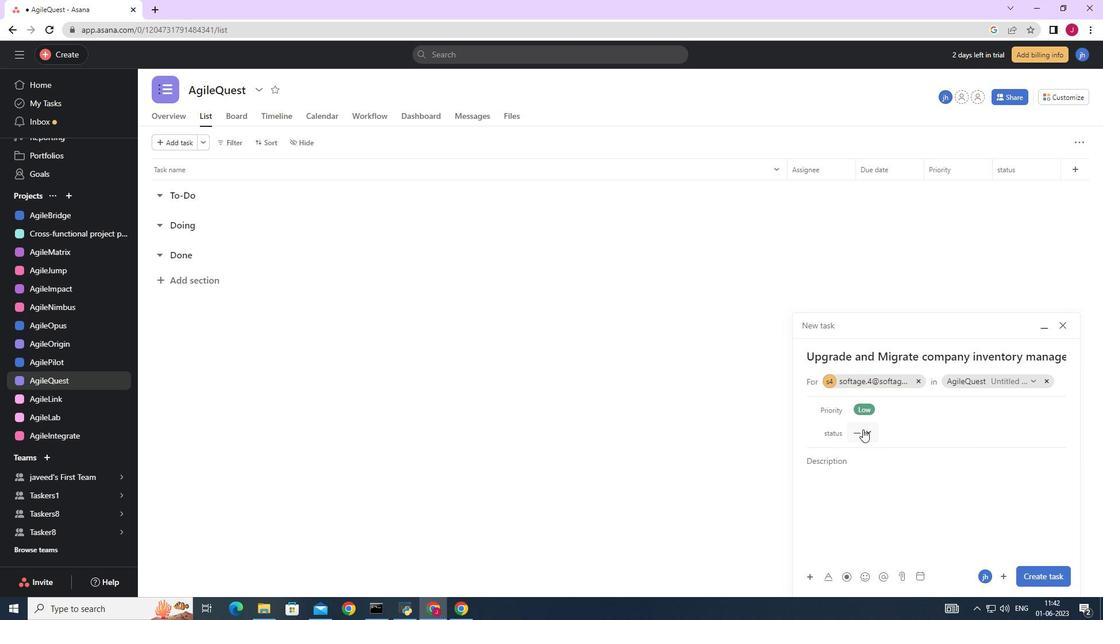 
Action: Mouse moved to (890, 464)
Screenshot: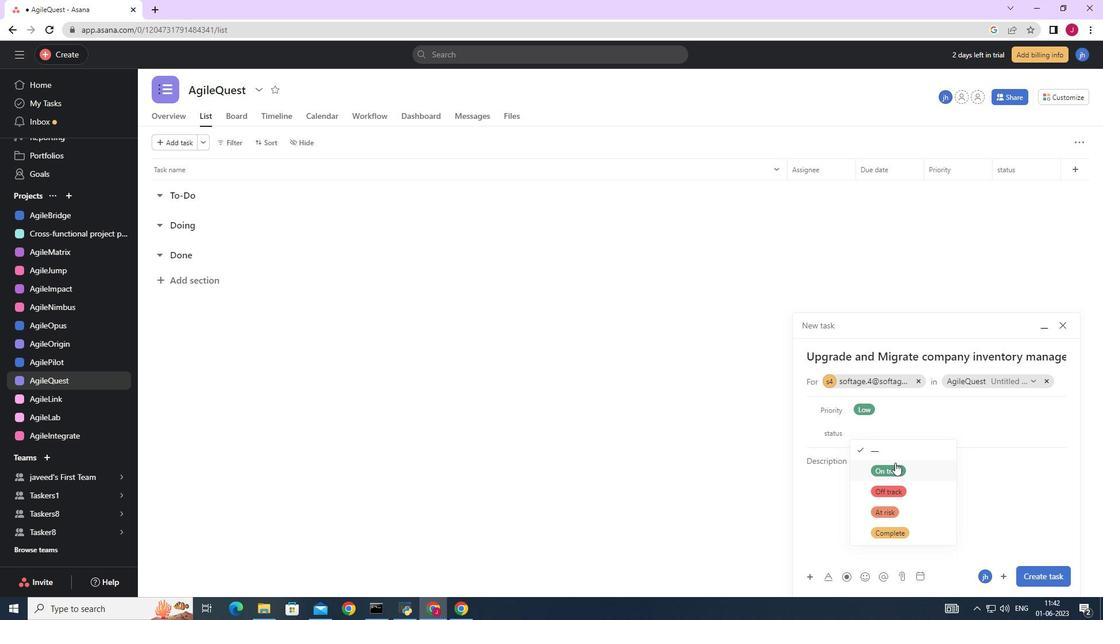 
Action: Mouse pressed left at (890, 464)
Screenshot: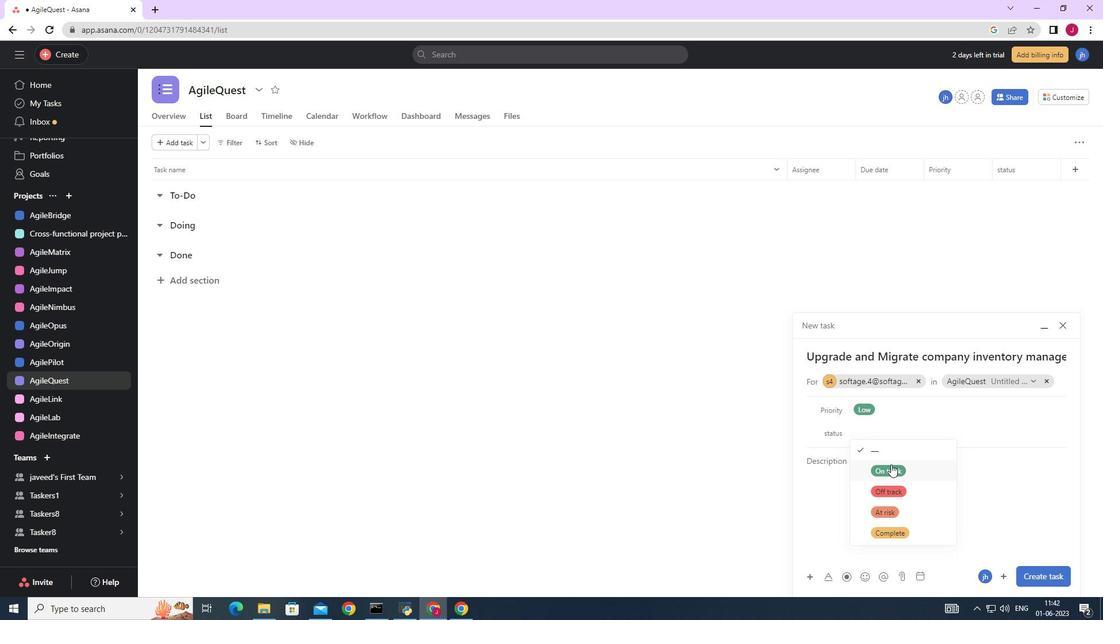 
Action: Mouse moved to (1033, 575)
Screenshot: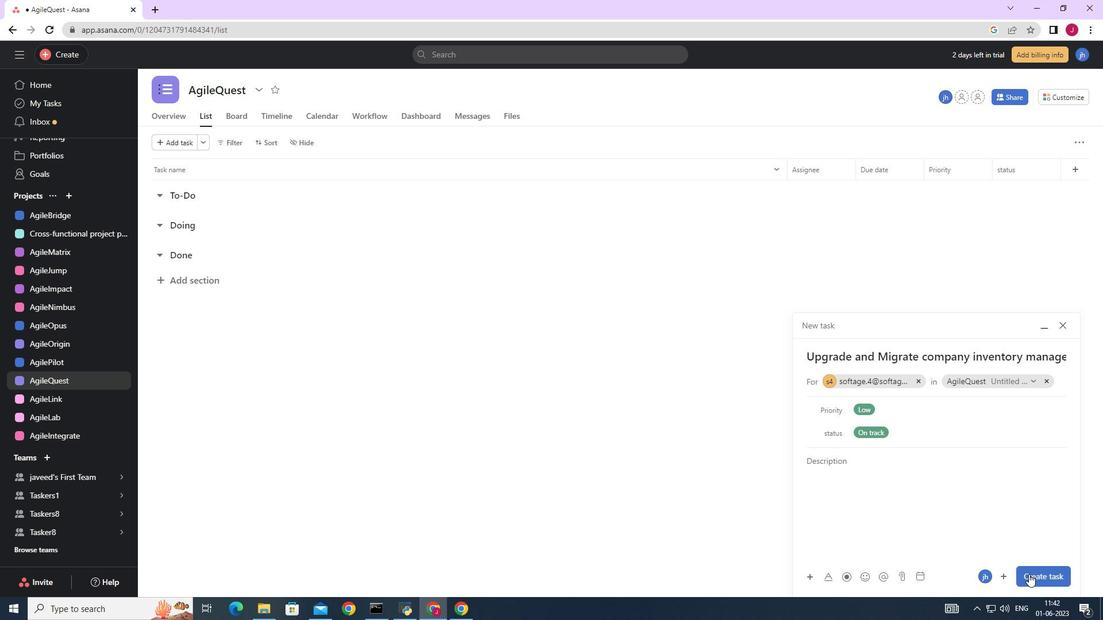 
Action: Mouse pressed left at (1033, 575)
Screenshot: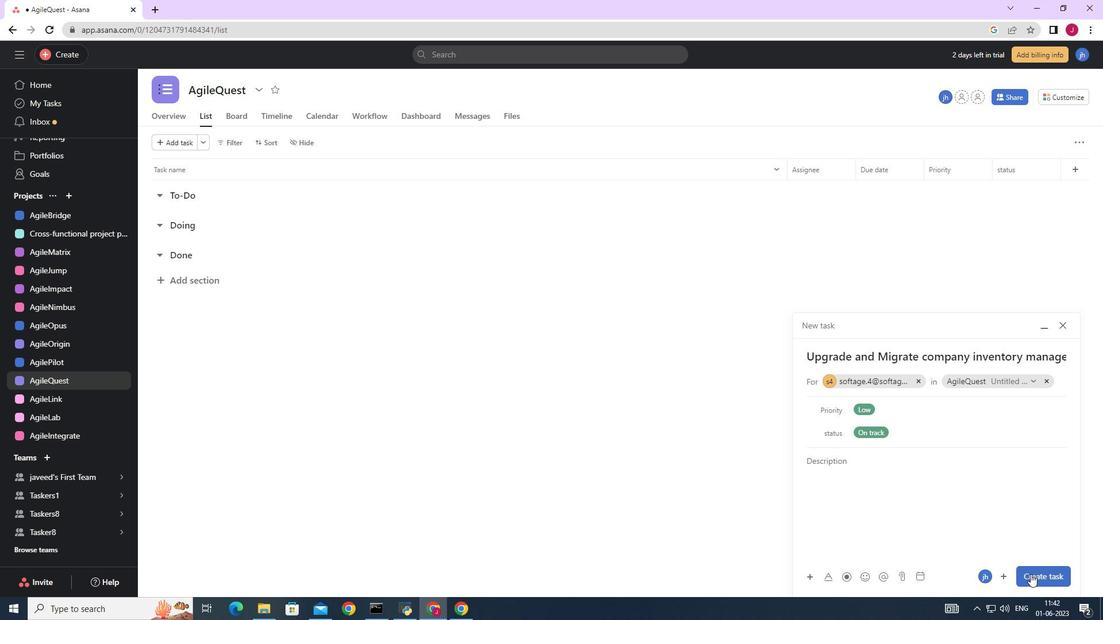 
Action: Mouse moved to (806, 455)
Screenshot: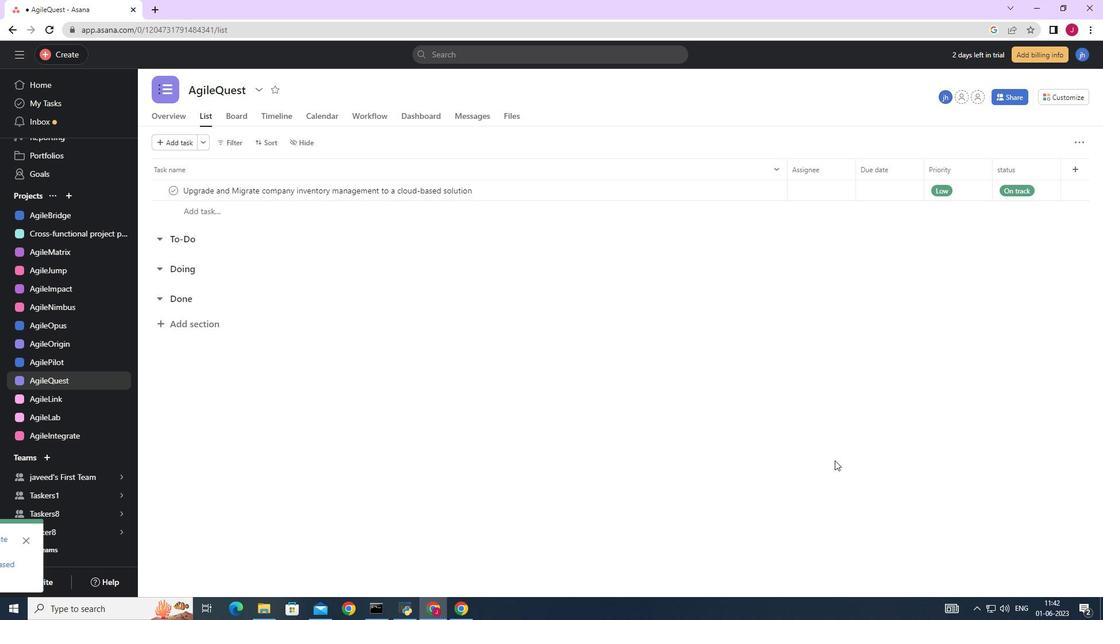 
